 Task: Look for space in Chor, Pakistan from 17th June, 2023 to 21st June, 2023 for 2 adults in price range Rs.7000 to Rs.12000. Place can be private room with 1  bedroom having 2 beds and 1 bathroom. Property type can be house, flat, guest house. Amenities needed are: wifi. Booking option can be shelf check-in. Required host language is English.
Action: Mouse moved to (448, 78)
Screenshot: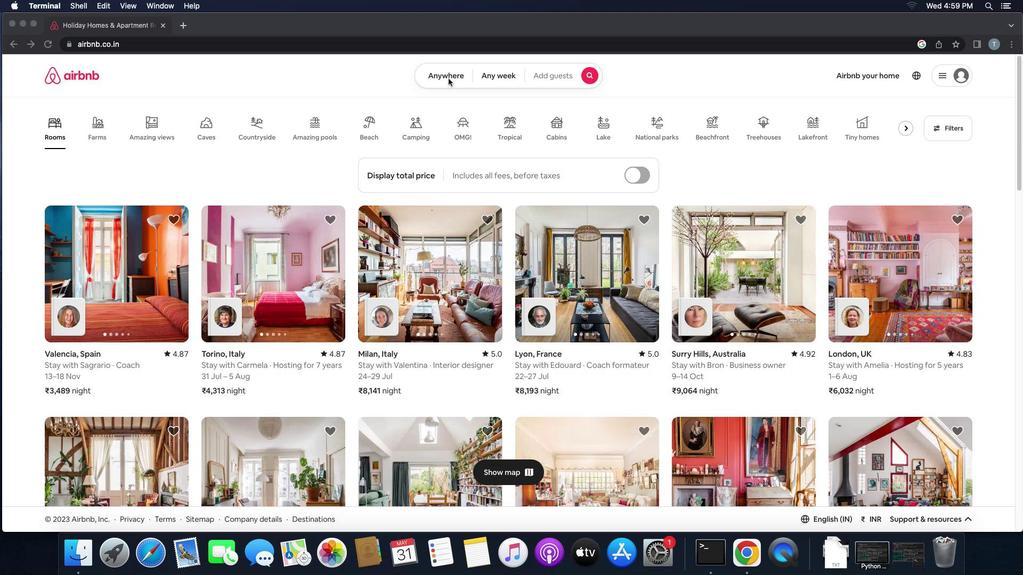 
Action: Mouse pressed left at (448, 78)
Screenshot: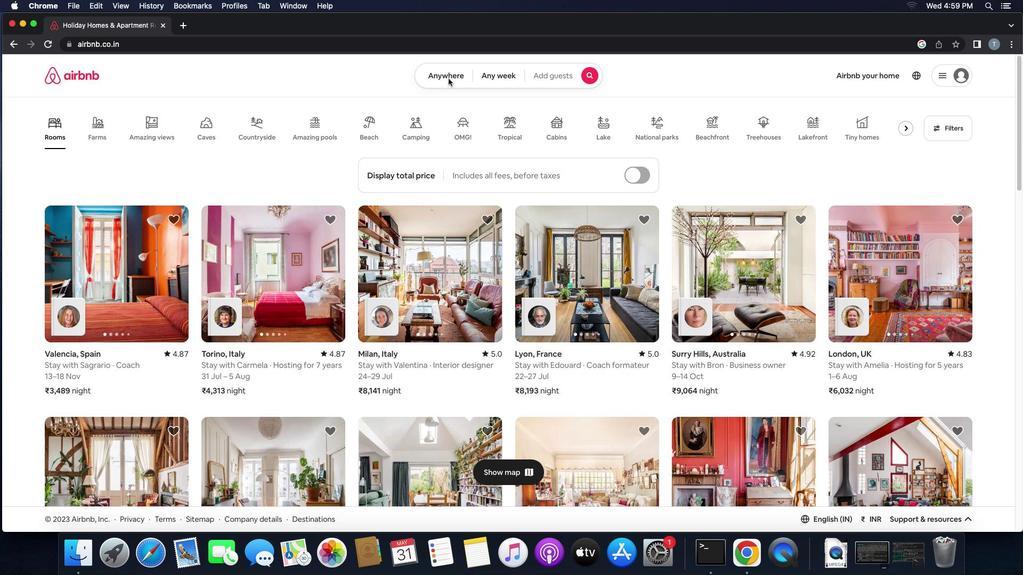 
Action: Mouse pressed left at (448, 78)
Screenshot: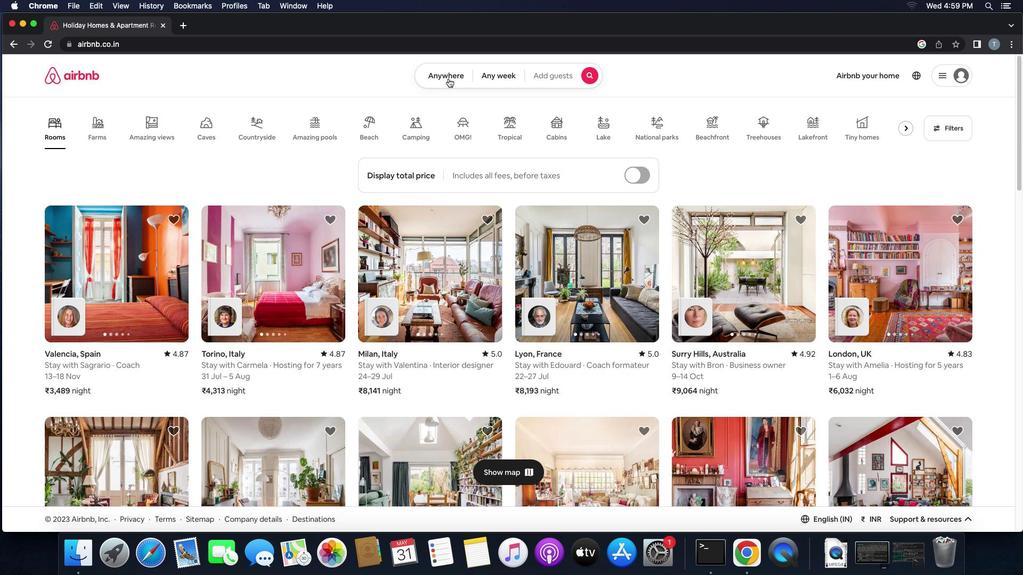 
Action: Mouse moved to (382, 111)
Screenshot: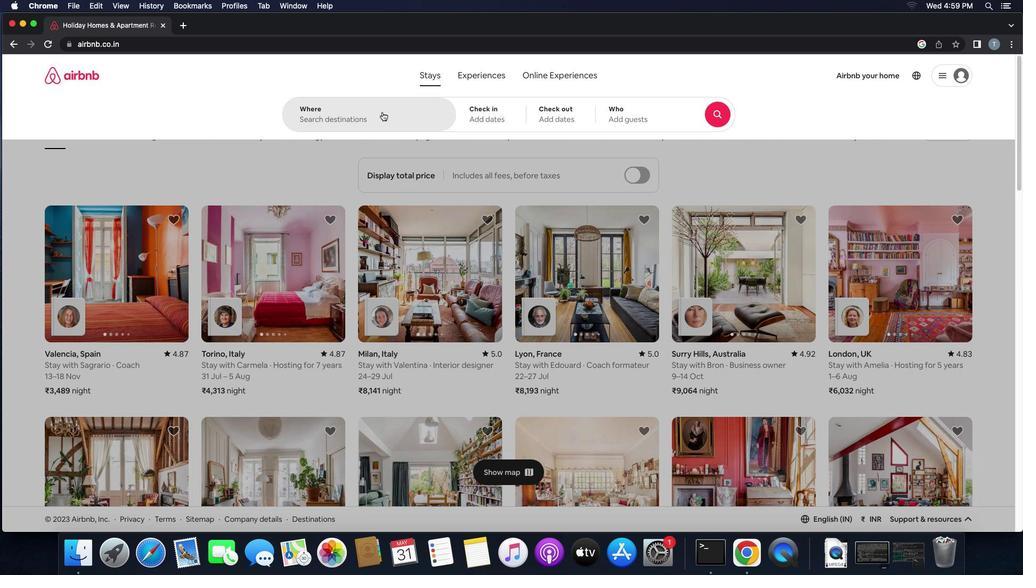 
Action: Mouse pressed left at (382, 111)
Screenshot: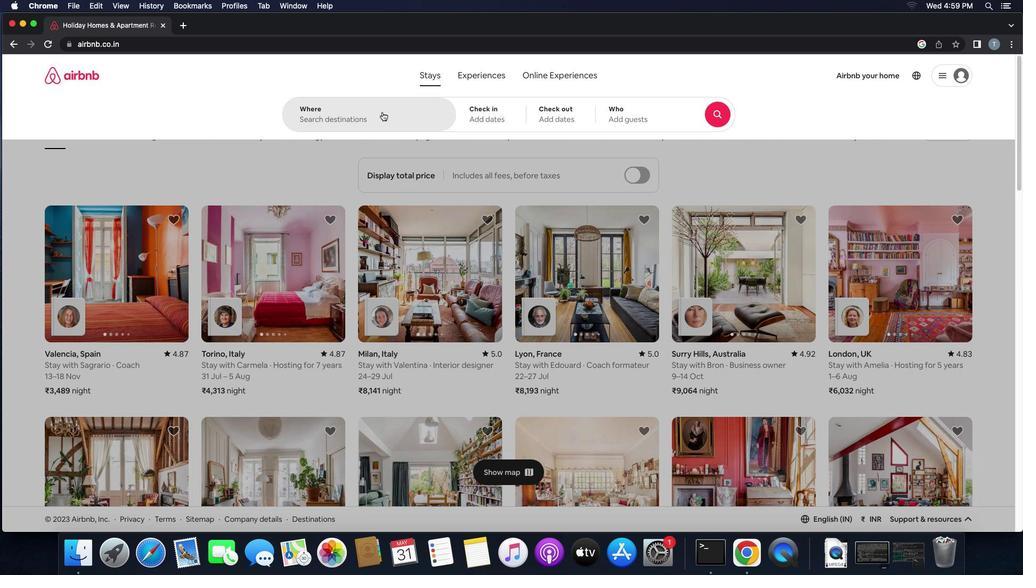 
Action: Mouse moved to (382, 111)
Screenshot: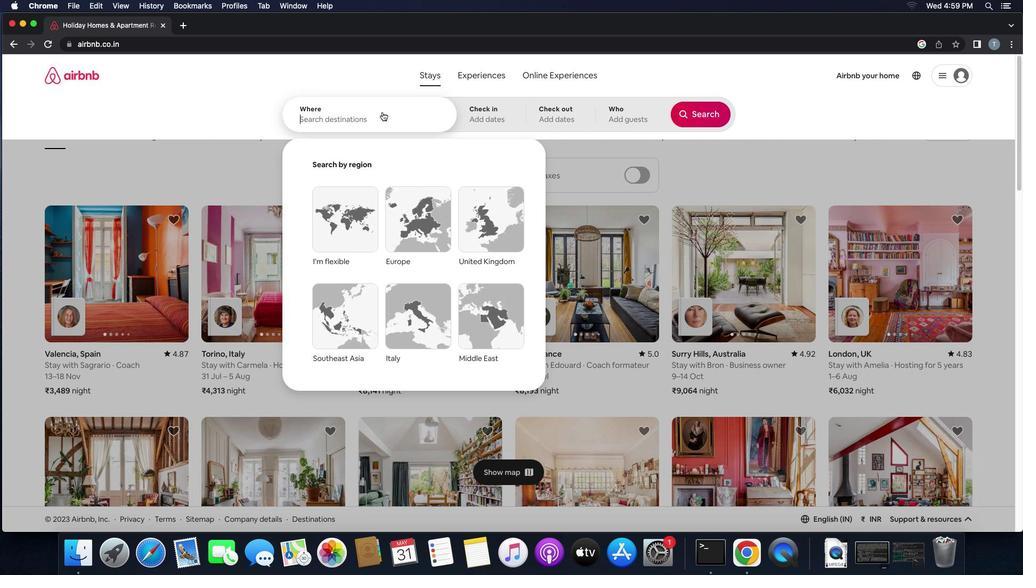 
Action: Key pressed 'c''h''o''r'',''p''a''k''i''s''t''a''n'
Screenshot: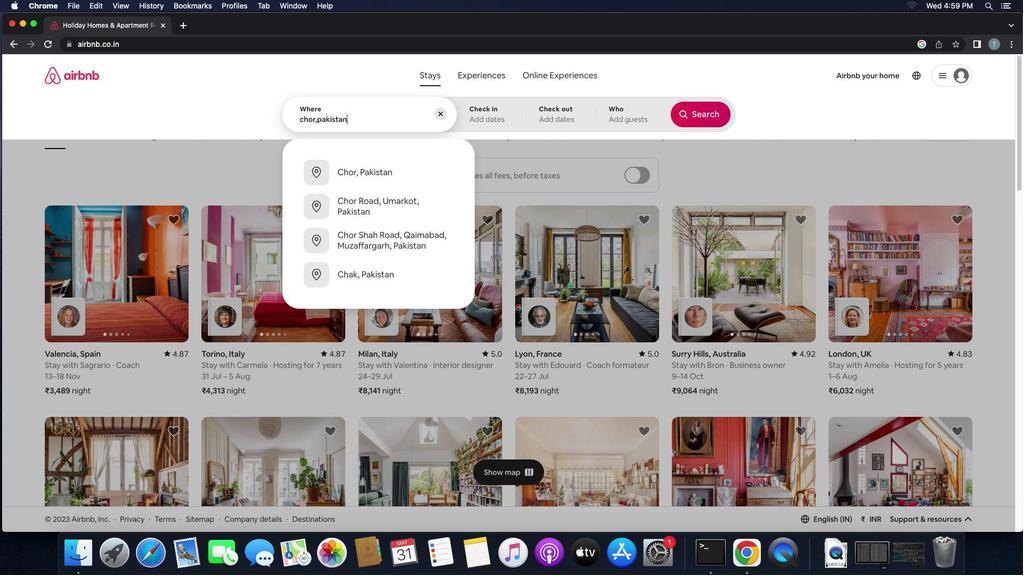 
Action: Mouse moved to (342, 173)
Screenshot: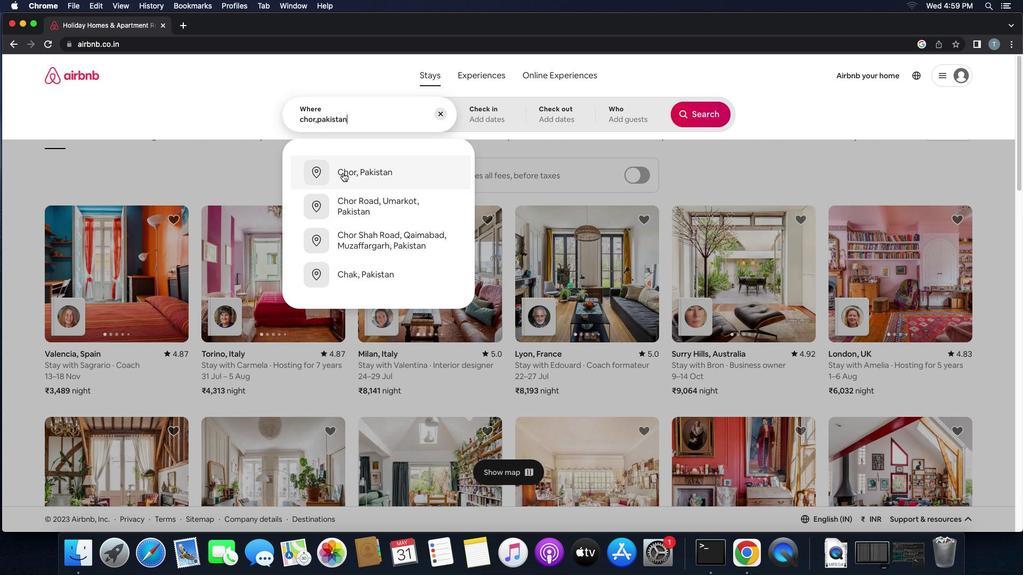 
Action: Mouse pressed left at (342, 173)
Screenshot: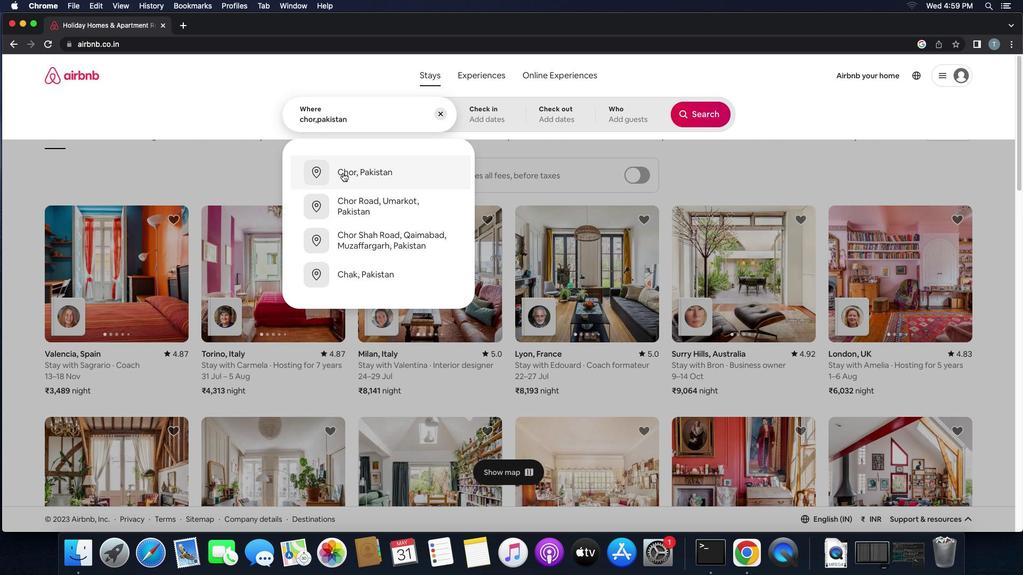 
Action: Mouse moved to (685, 302)
Screenshot: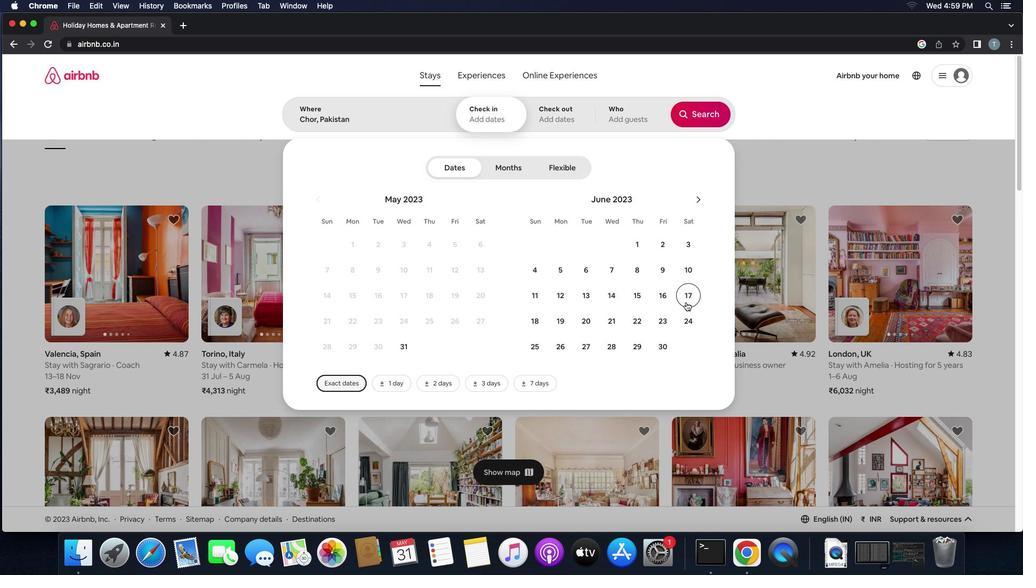 
Action: Mouse pressed left at (685, 302)
Screenshot: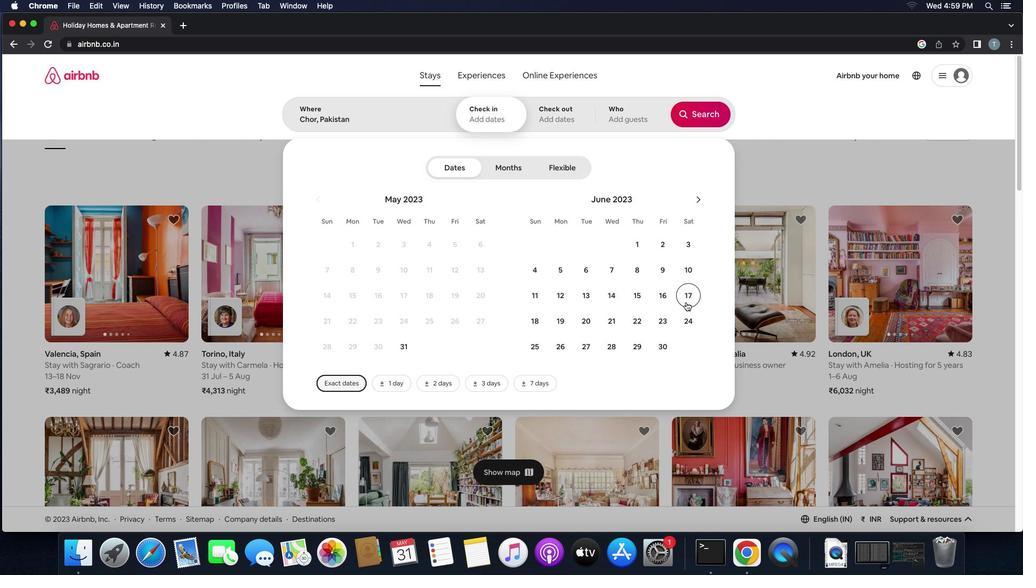 
Action: Mouse moved to (606, 322)
Screenshot: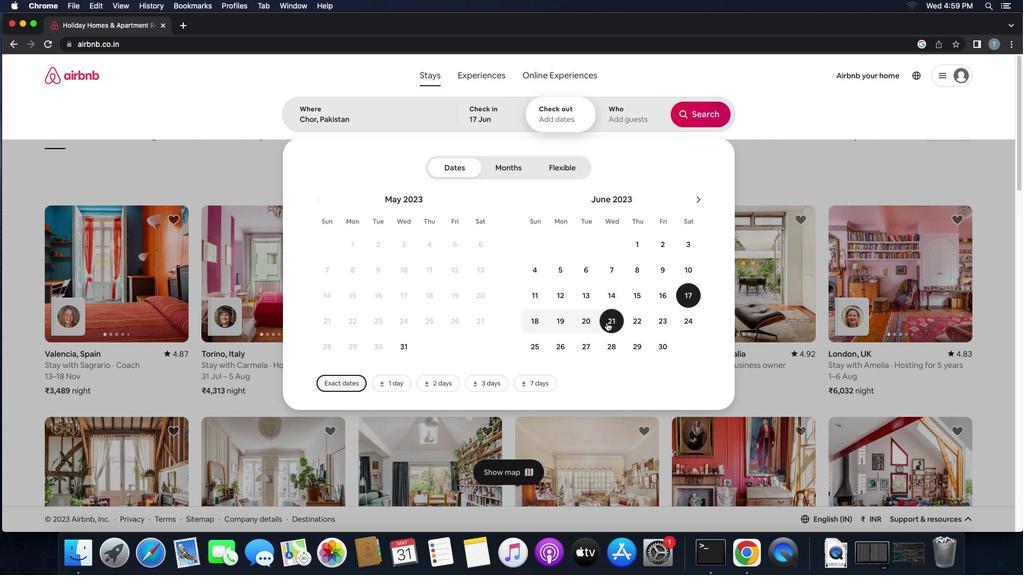 
Action: Mouse pressed left at (606, 322)
Screenshot: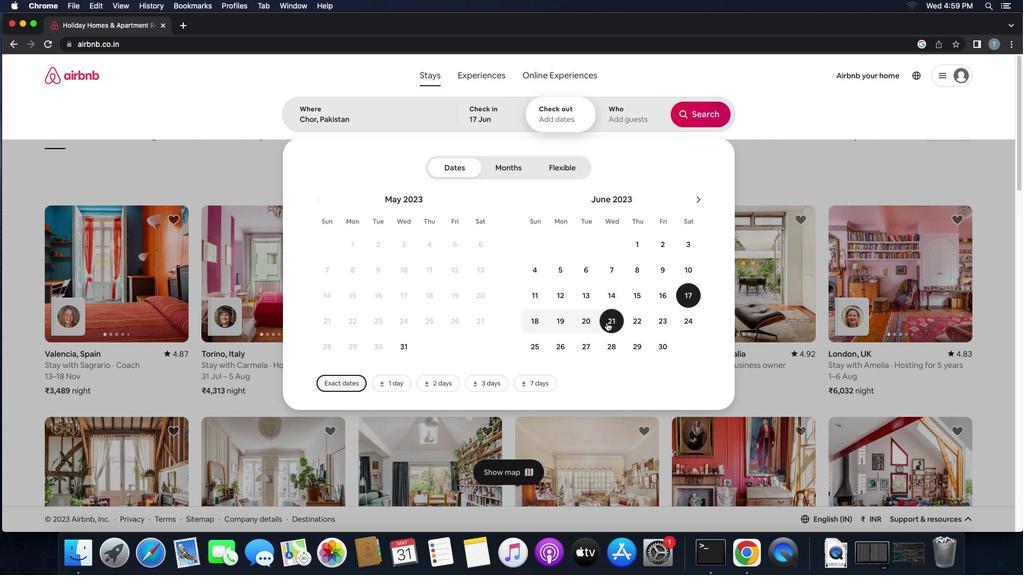 
Action: Mouse moved to (633, 112)
Screenshot: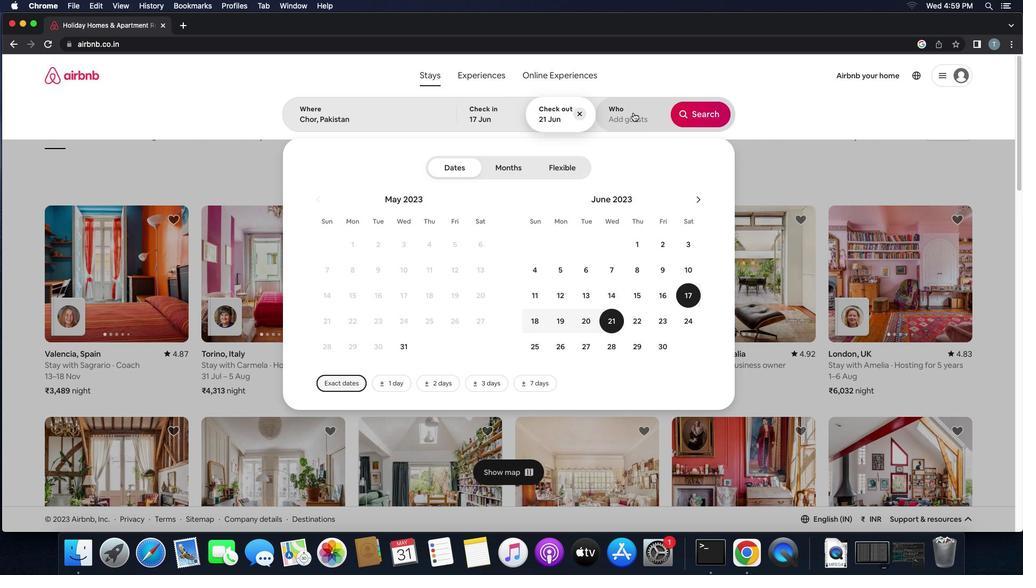 
Action: Mouse pressed left at (633, 112)
Screenshot: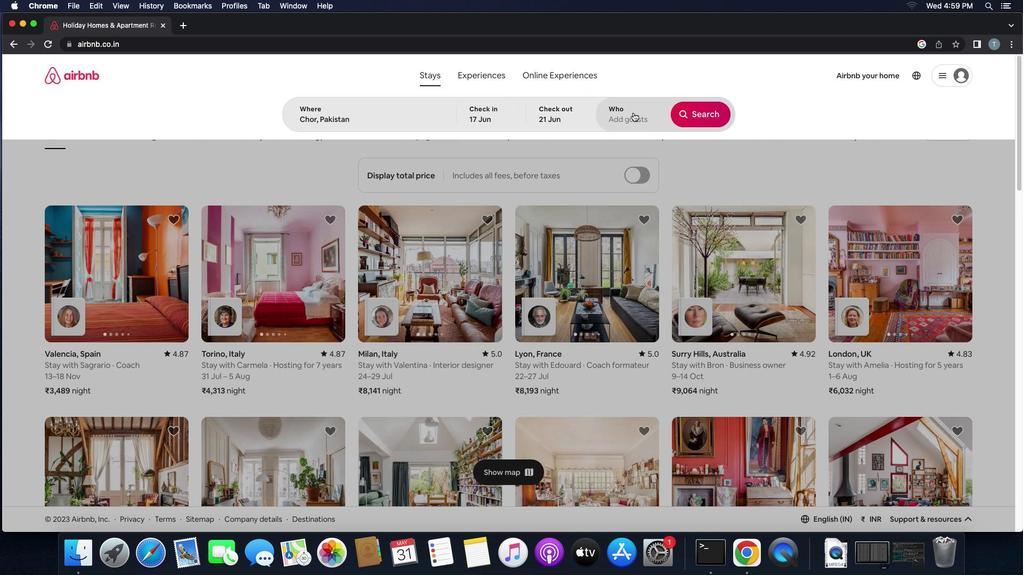 
Action: Mouse moved to (707, 169)
Screenshot: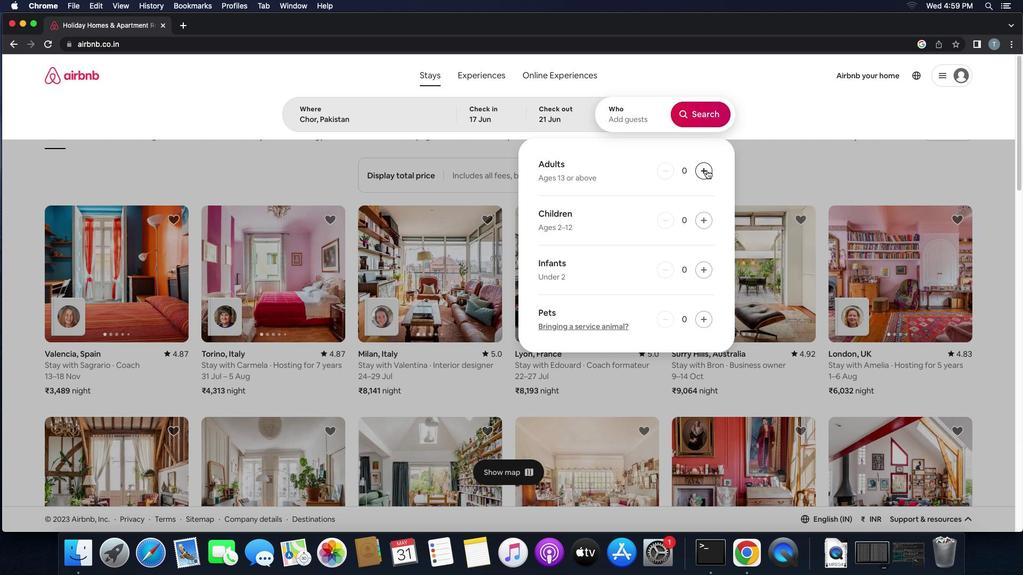 
Action: Mouse pressed left at (707, 169)
Screenshot: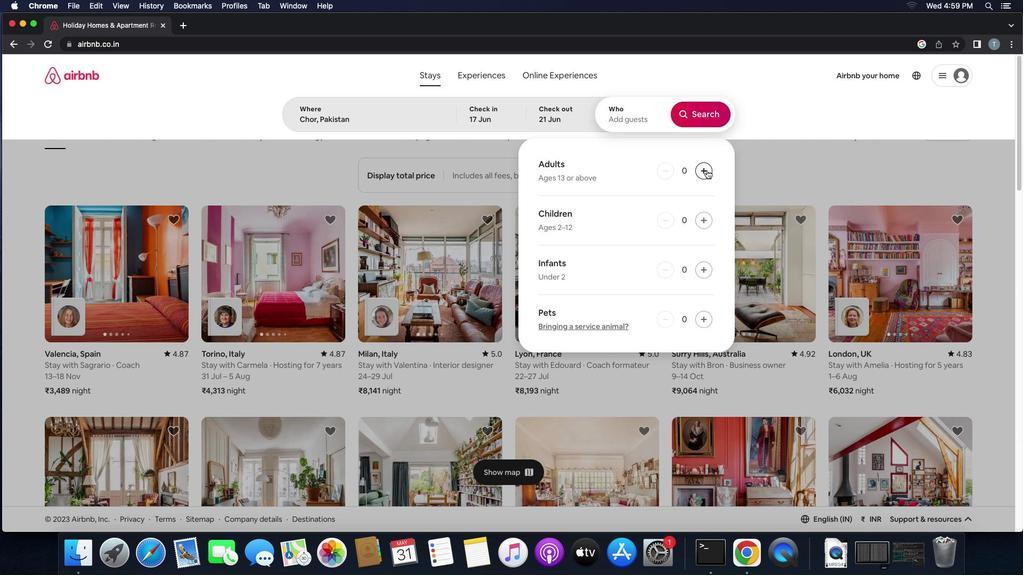 
Action: Mouse pressed left at (707, 169)
Screenshot: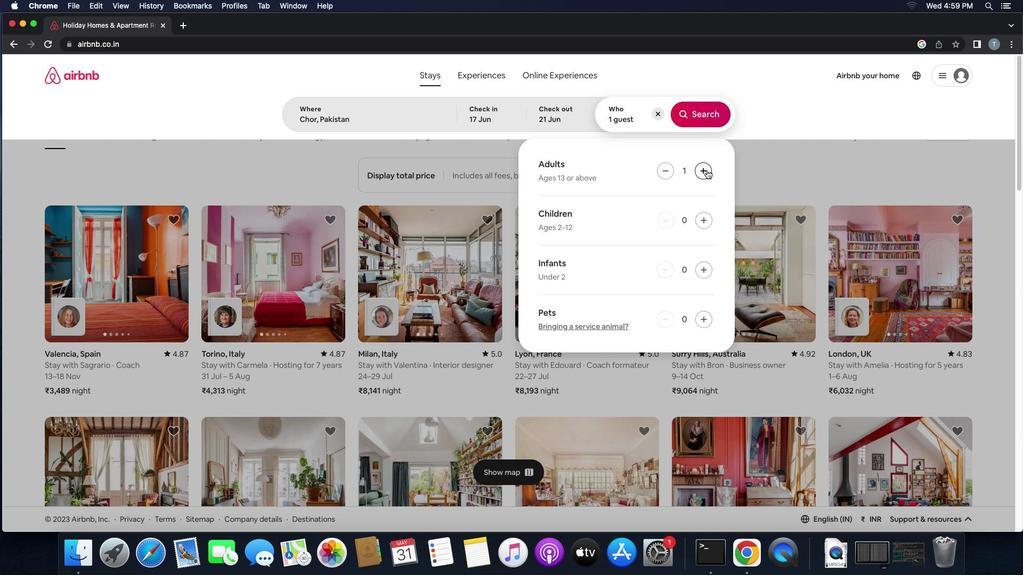
Action: Mouse moved to (689, 116)
Screenshot: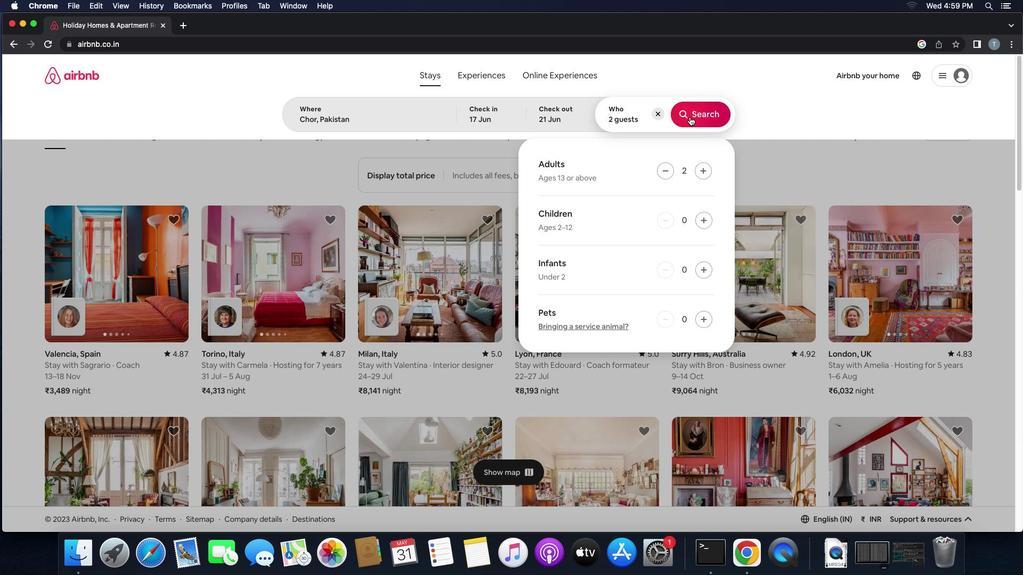 
Action: Mouse pressed left at (689, 116)
Screenshot: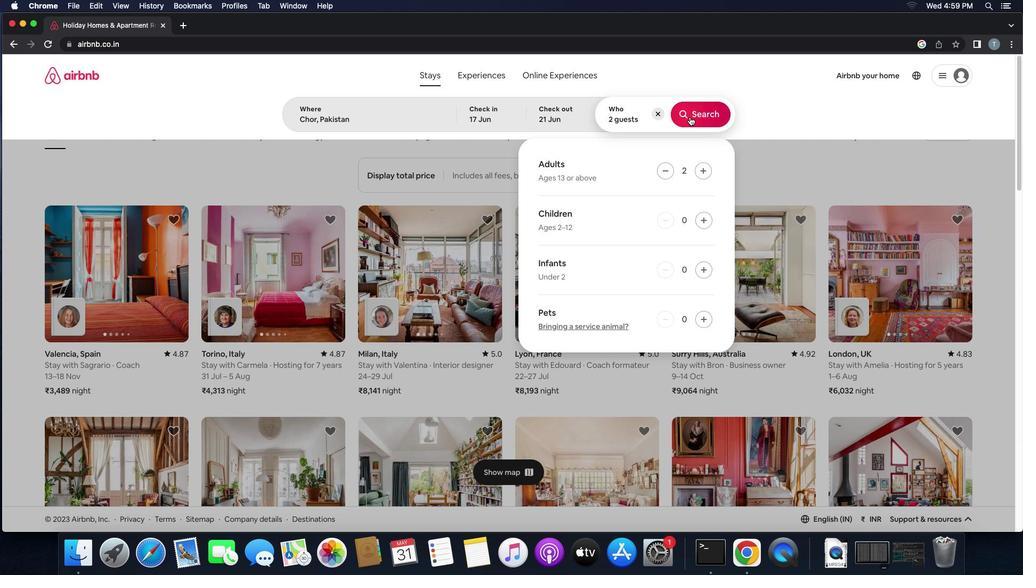 
Action: Mouse moved to (980, 122)
Screenshot: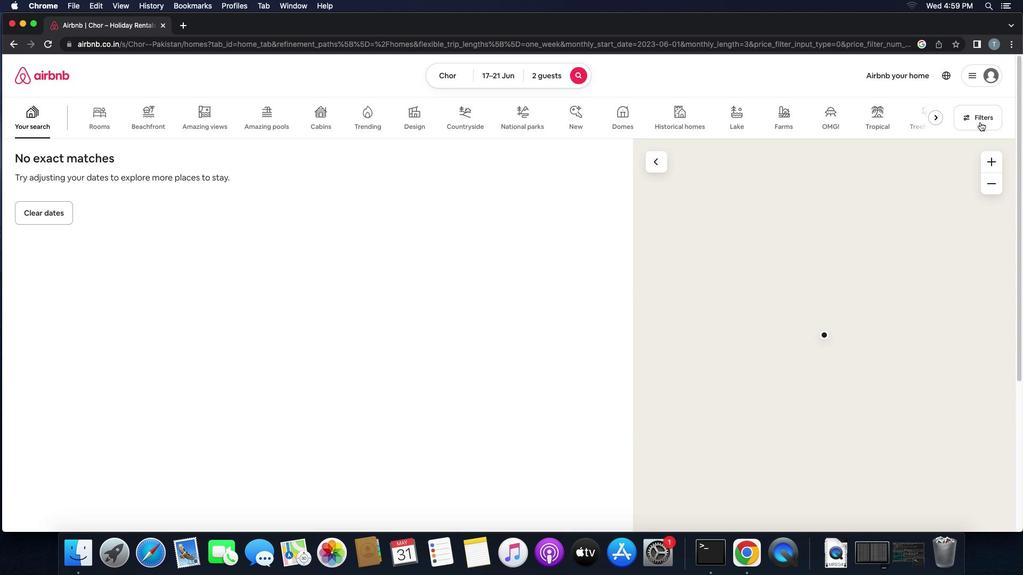 
Action: Mouse pressed left at (980, 122)
Screenshot: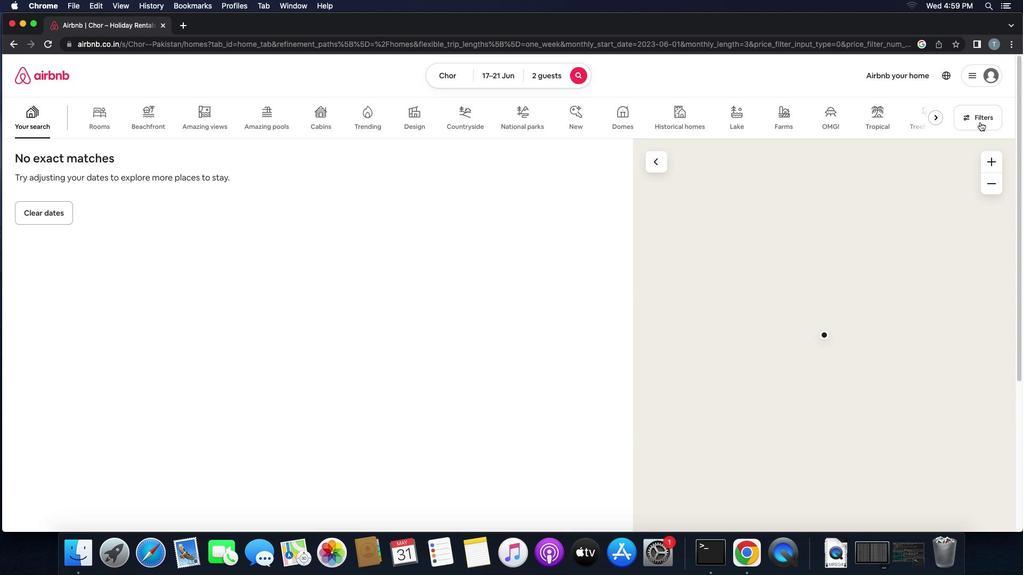 
Action: Mouse moved to (434, 174)
Screenshot: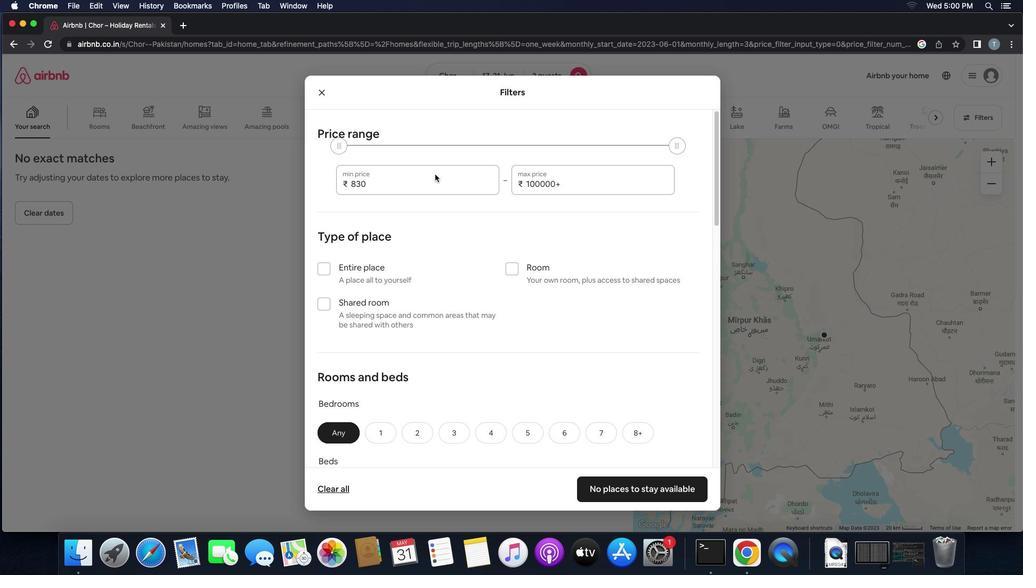 
Action: Mouse pressed left at (434, 174)
Screenshot: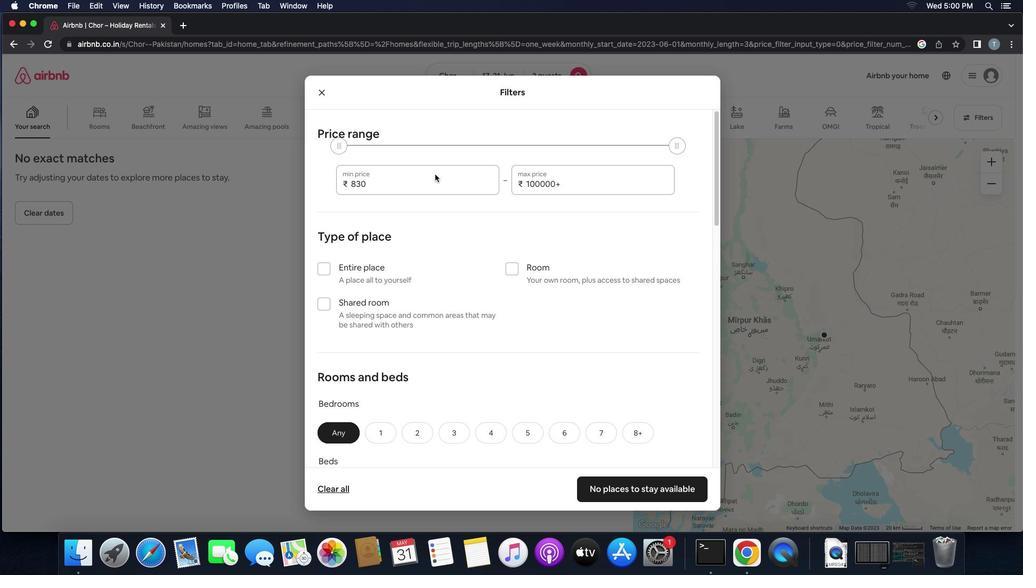 
Action: Mouse moved to (434, 178)
Screenshot: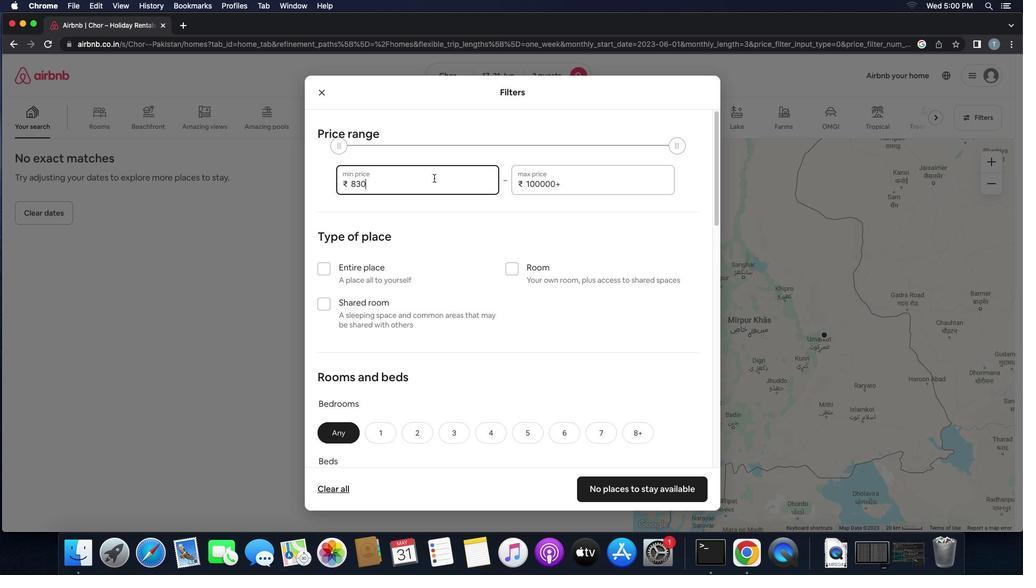 
Action: Key pressed Key.backspaceKey.backspaceKey.backspaceKey.backspace'7''0''0''0'
Screenshot: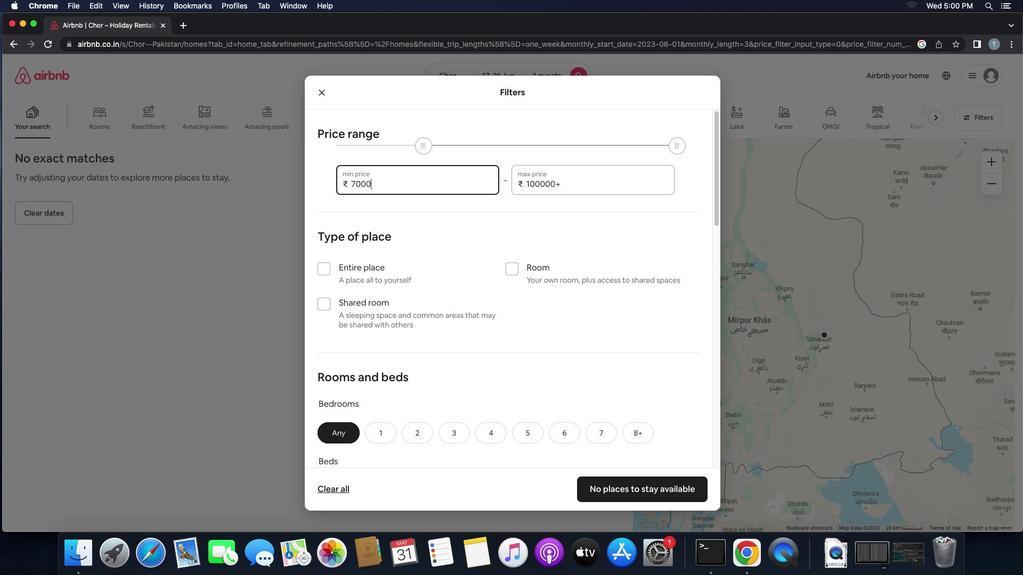 
Action: Mouse moved to (566, 181)
Screenshot: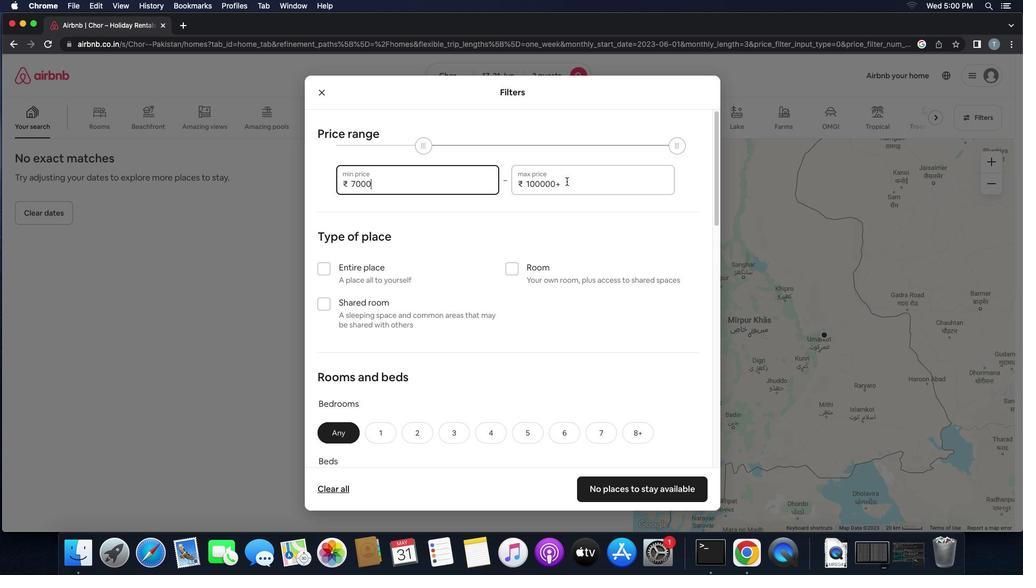 
Action: Mouse pressed left at (566, 181)
Screenshot: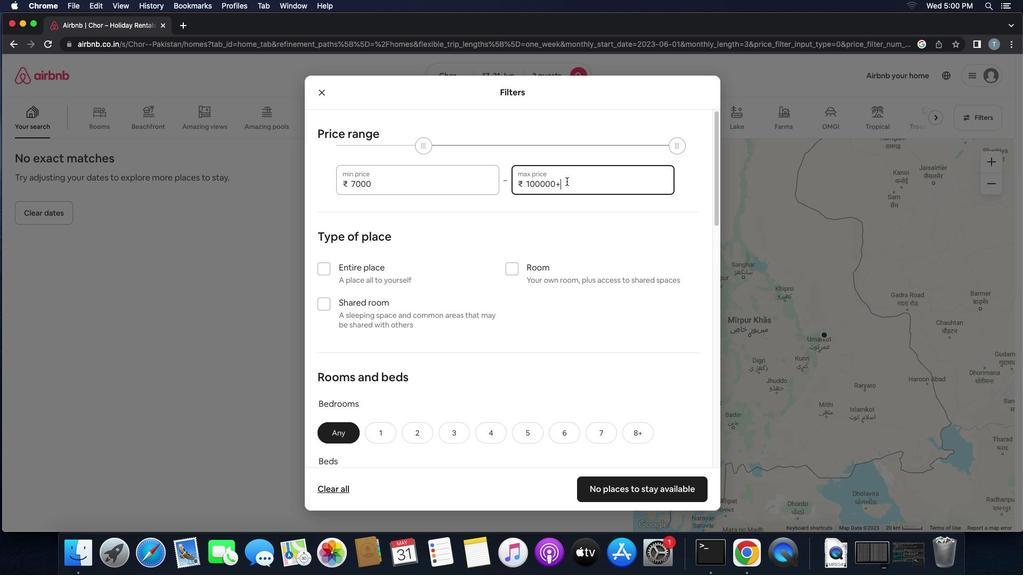 
Action: Key pressed Key.backspaceKey.backspaceKey.backspaceKey.backspace
Screenshot: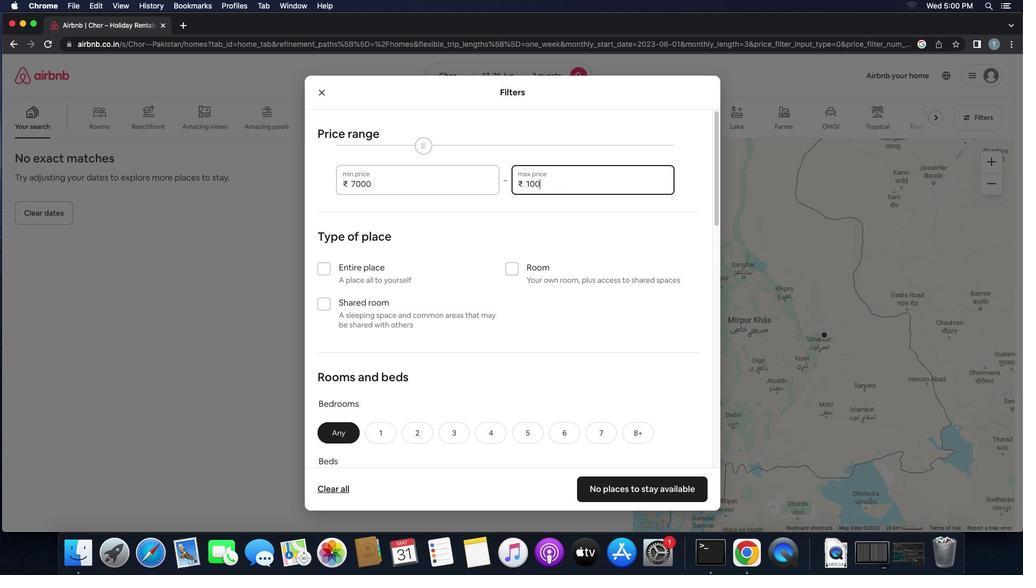 
Action: Mouse moved to (566, 181)
Screenshot: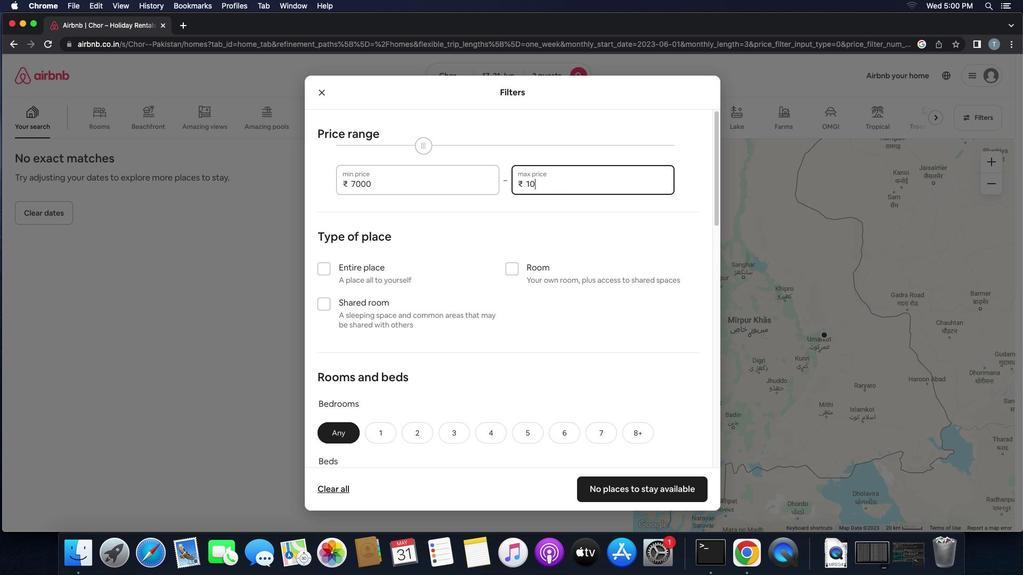
Action: Key pressed Key.backspaceKey.backspaceKey.backspace'1''2''0''0''0'
Screenshot: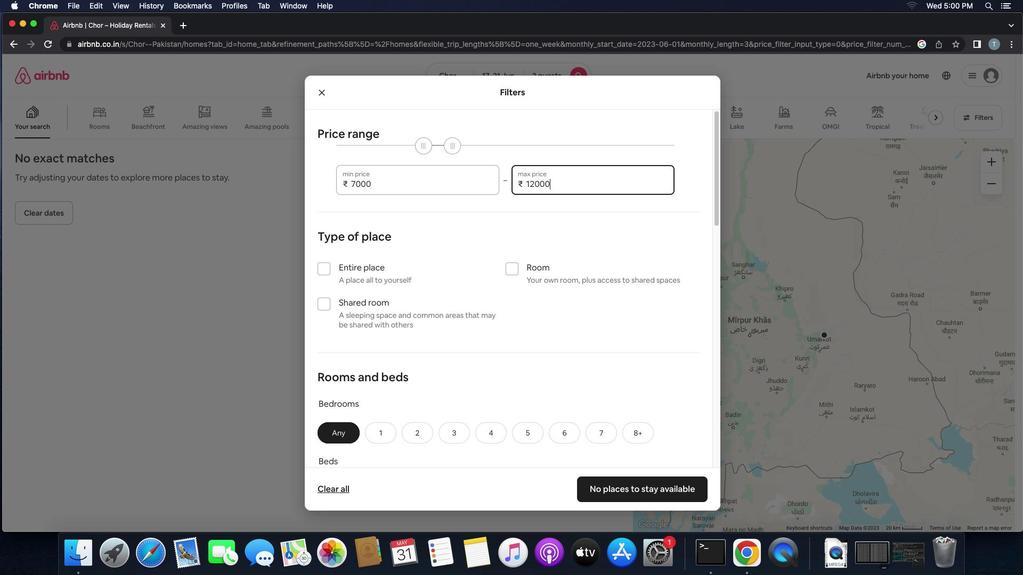
Action: Mouse moved to (487, 278)
Screenshot: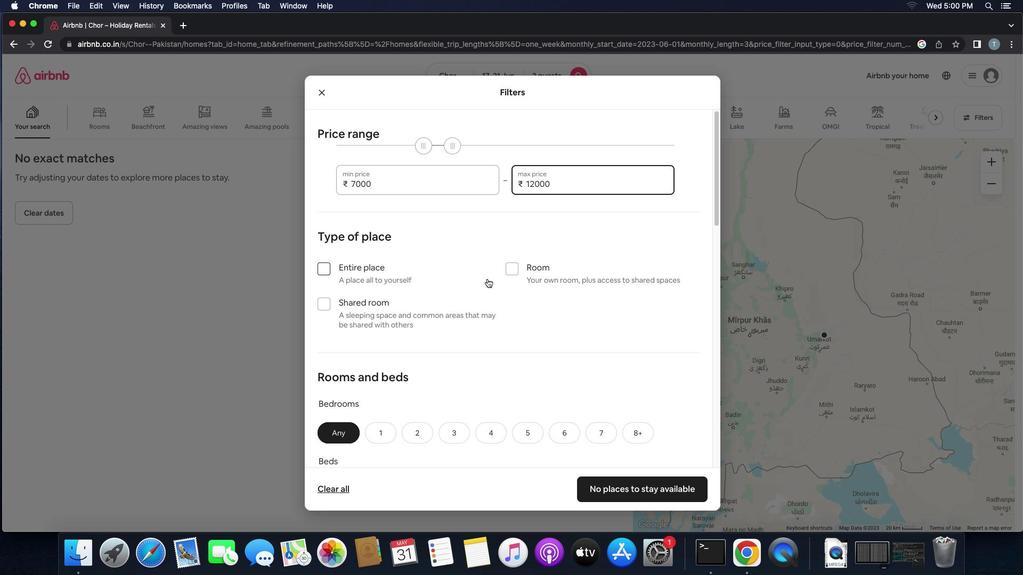 
Action: Mouse scrolled (487, 278) with delta (0, 0)
Screenshot: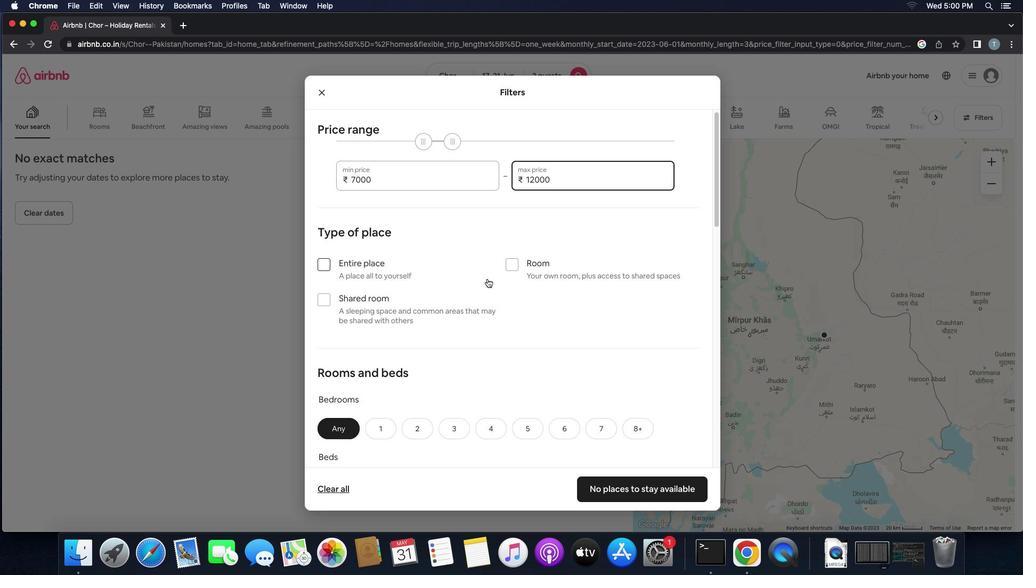 
Action: Mouse scrolled (487, 278) with delta (0, 0)
Screenshot: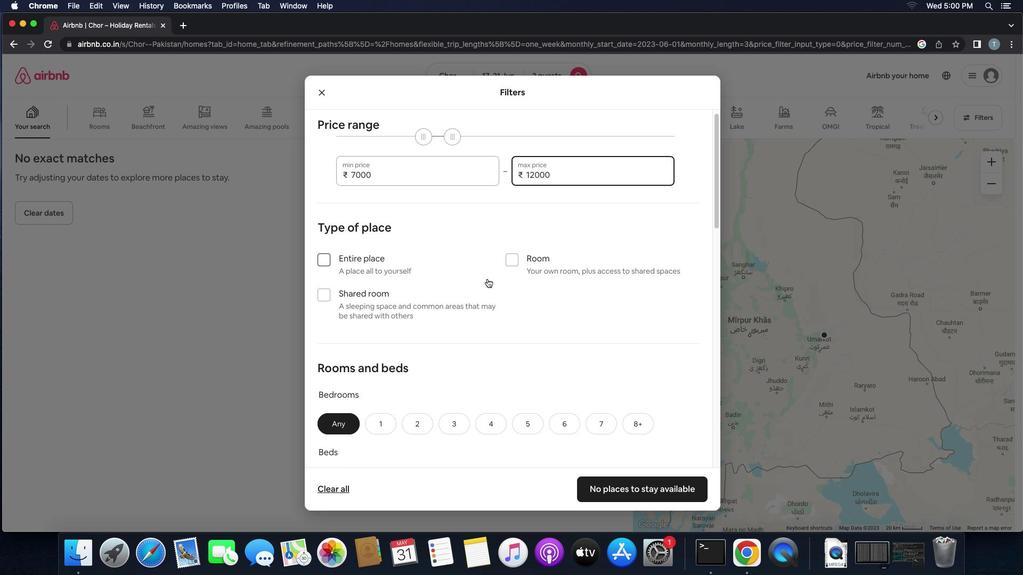 
Action: Mouse scrolled (487, 278) with delta (0, 0)
Screenshot: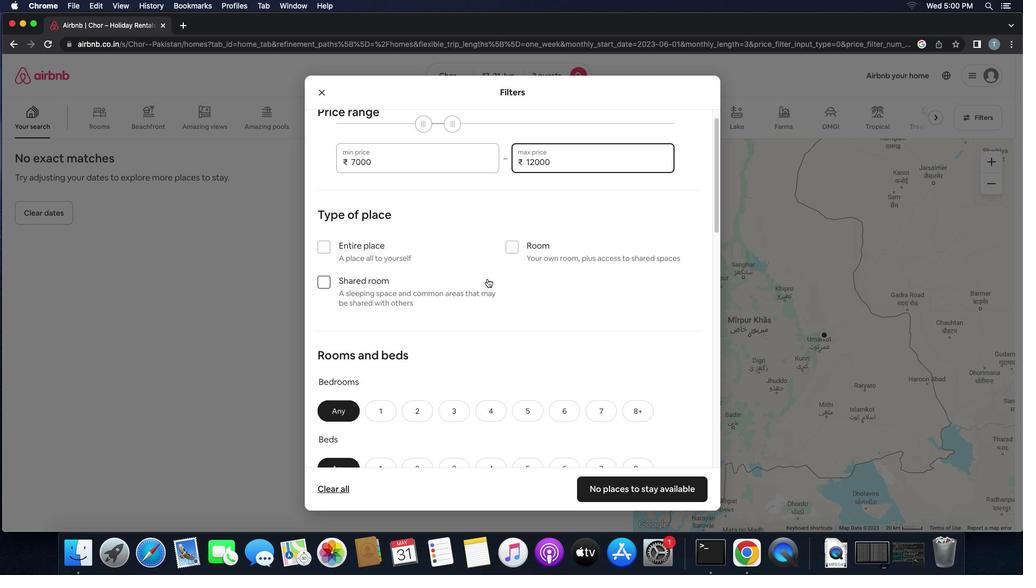 
Action: Mouse scrolled (487, 278) with delta (0, 0)
Screenshot: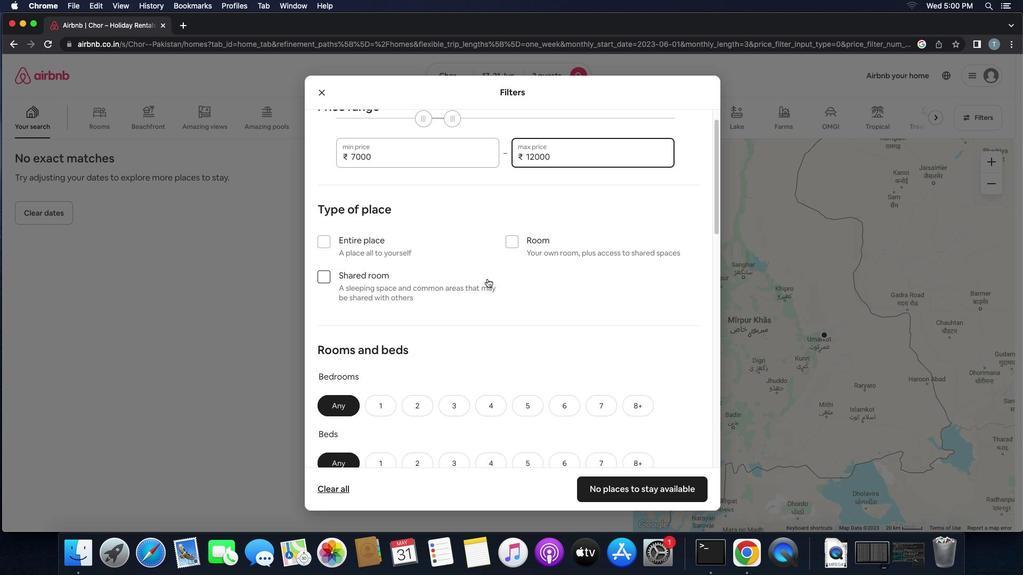 
Action: Mouse scrolled (487, 278) with delta (0, 0)
Screenshot: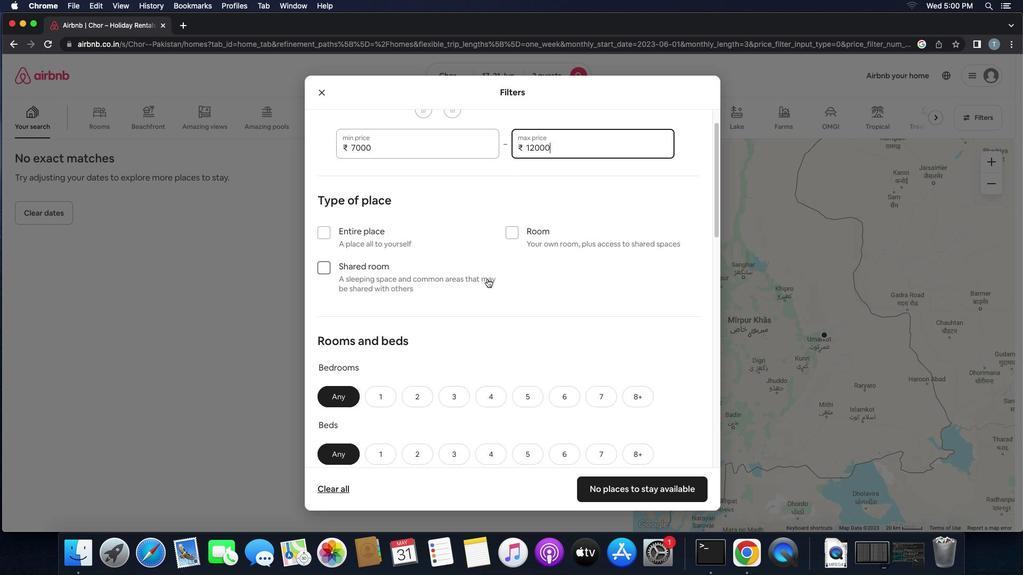 
Action: Mouse scrolled (487, 278) with delta (0, 0)
Screenshot: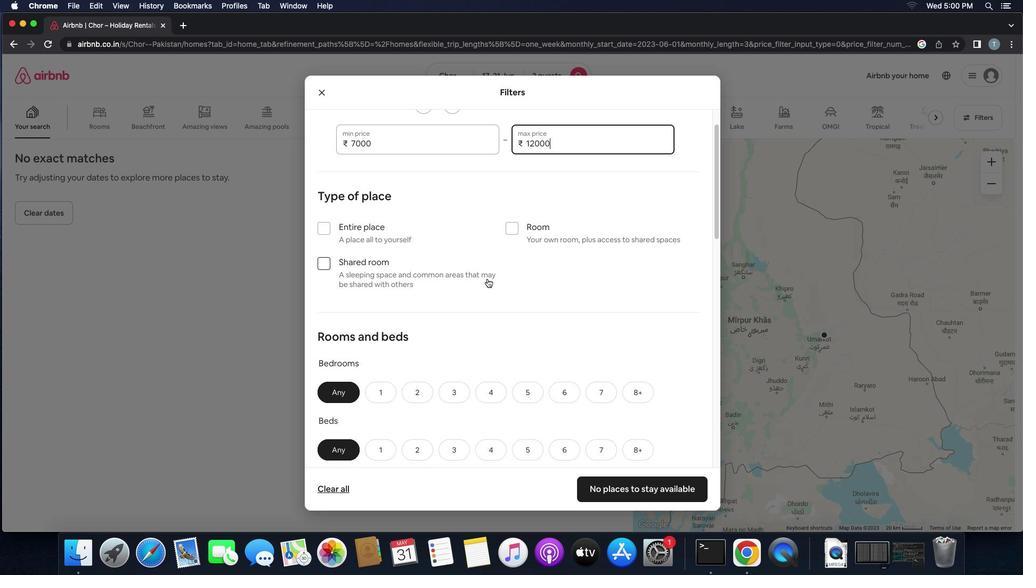 
Action: Mouse scrolled (487, 278) with delta (0, 0)
Screenshot: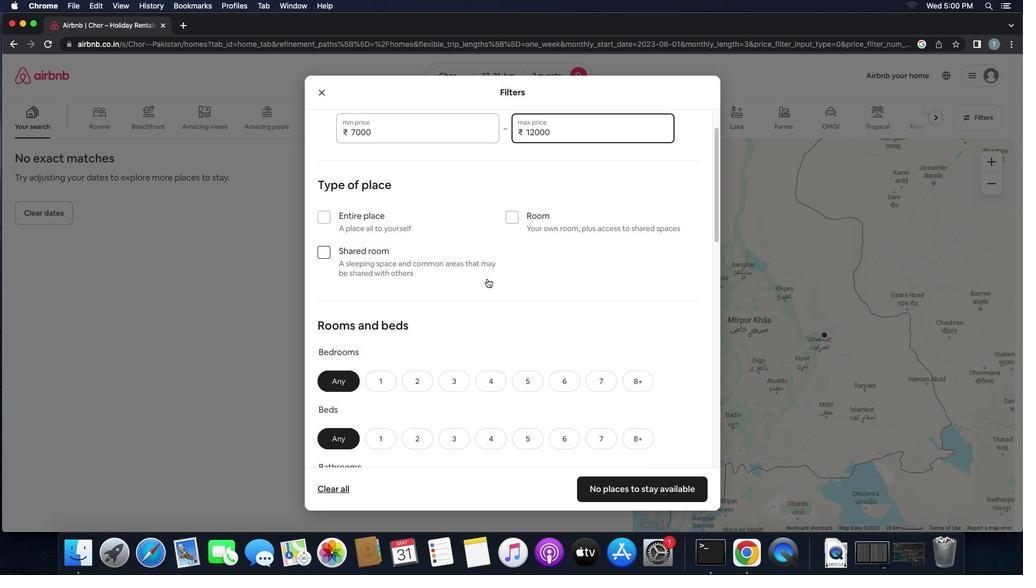 
Action: Mouse scrolled (487, 278) with delta (0, 0)
Screenshot: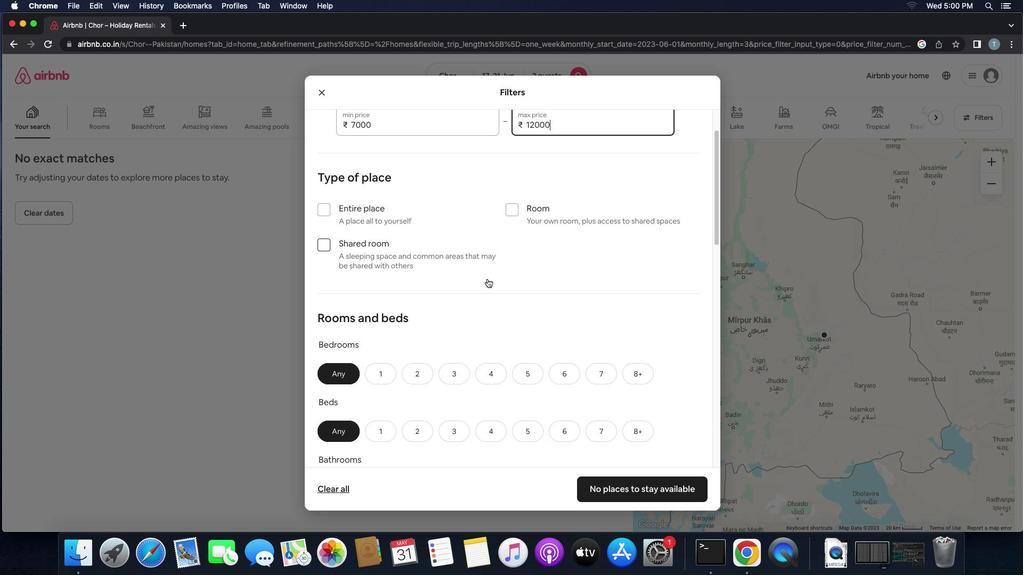 
Action: Mouse moved to (514, 206)
Screenshot: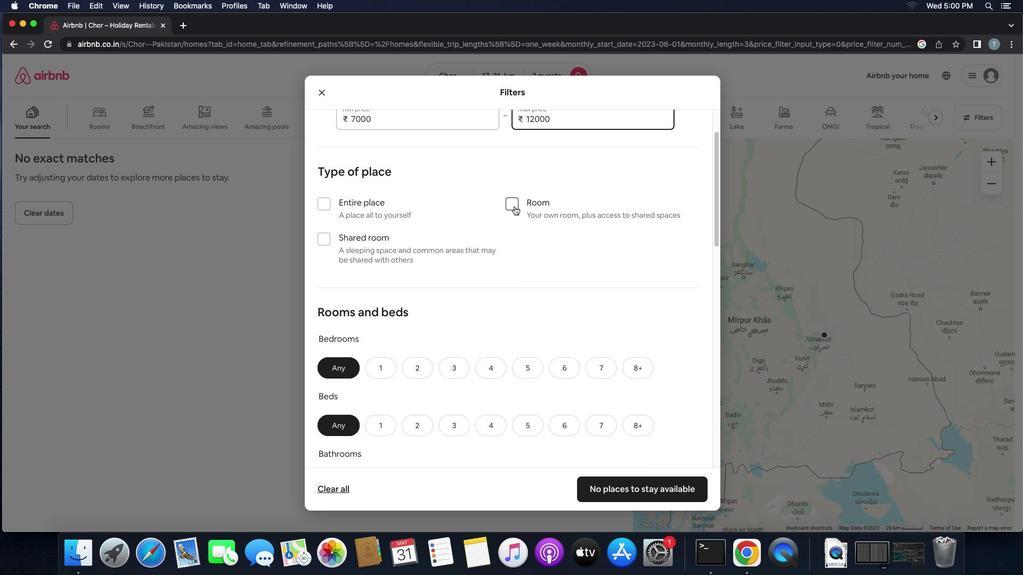 
Action: Mouse pressed left at (514, 206)
Screenshot: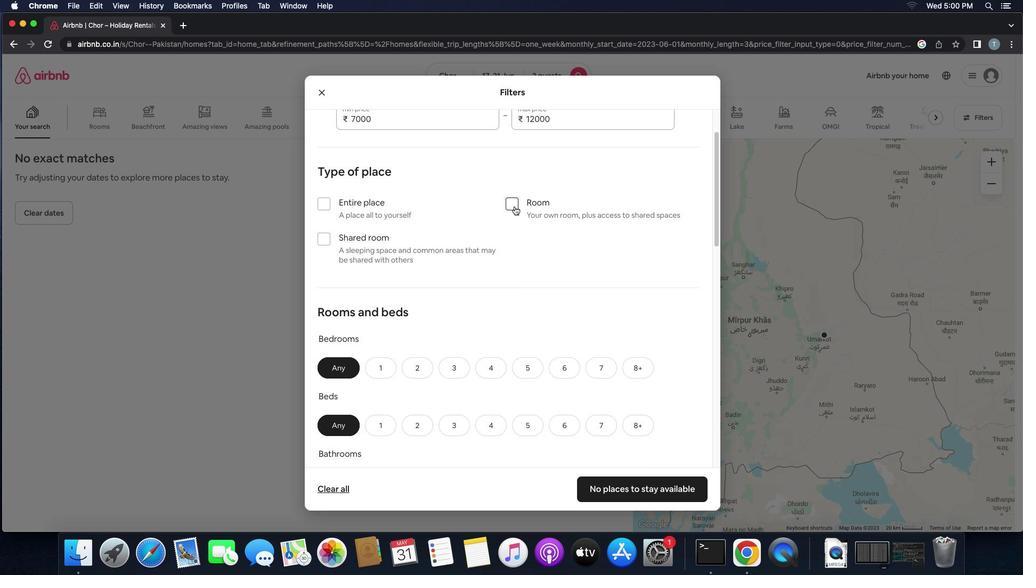 
Action: Mouse moved to (528, 273)
Screenshot: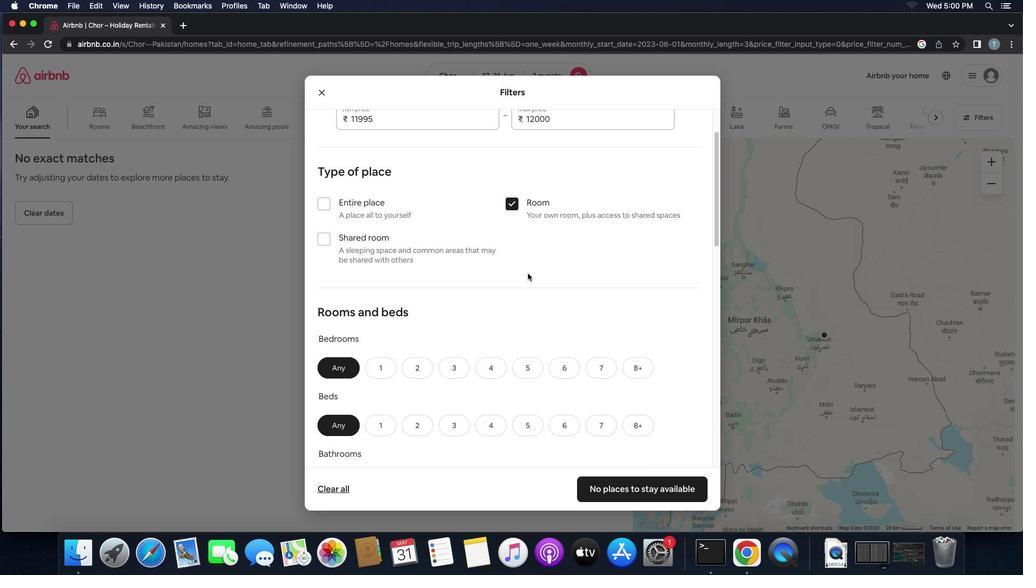
Action: Mouse scrolled (528, 273) with delta (0, 0)
Screenshot: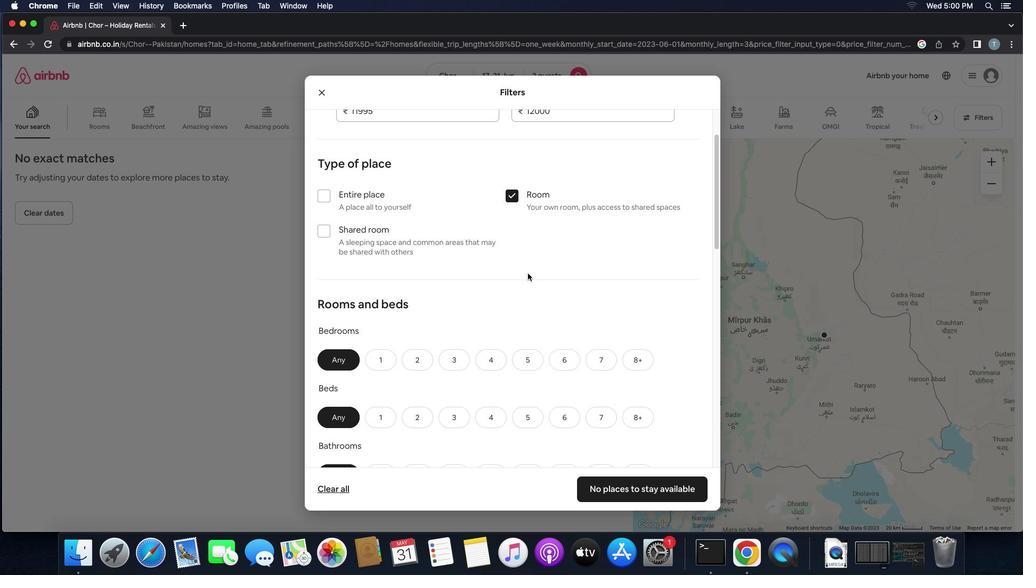 
Action: Mouse scrolled (528, 273) with delta (0, 0)
Screenshot: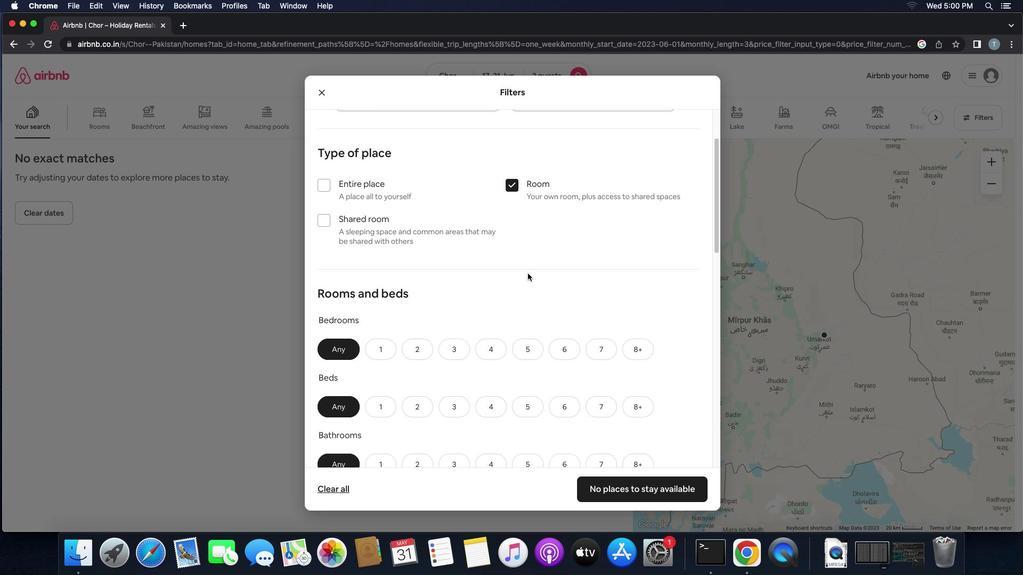 
Action: Mouse scrolled (528, 273) with delta (0, -1)
Screenshot: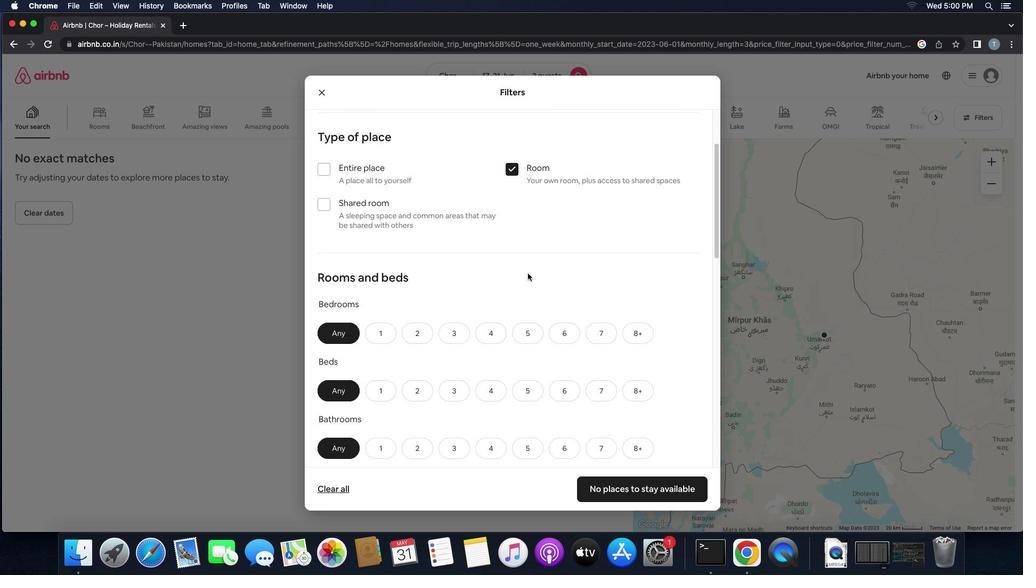 
Action: Mouse moved to (527, 273)
Screenshot: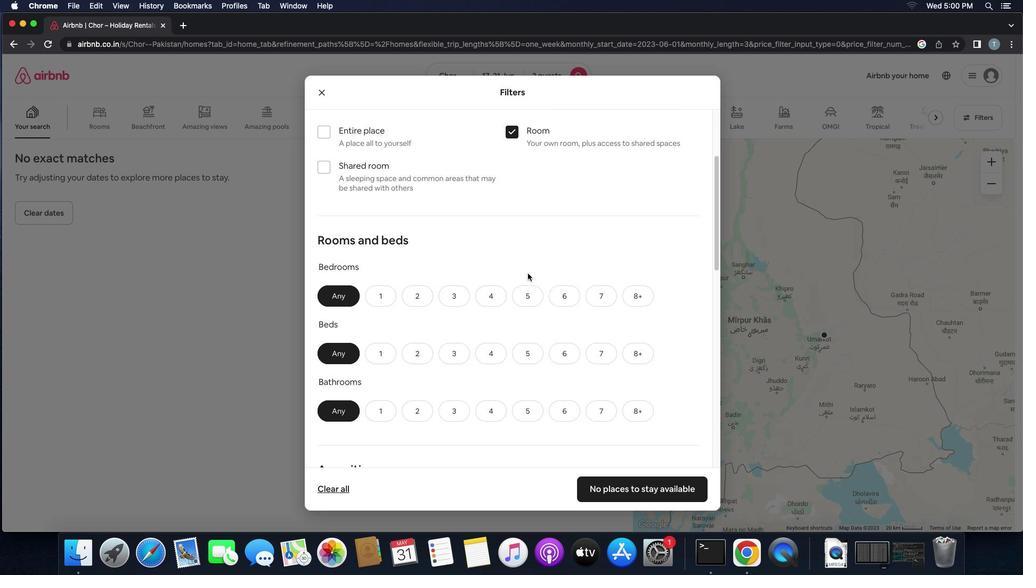 
Action: Mouse scrolled (527, 273) with delta (0, 0)
Screenshot: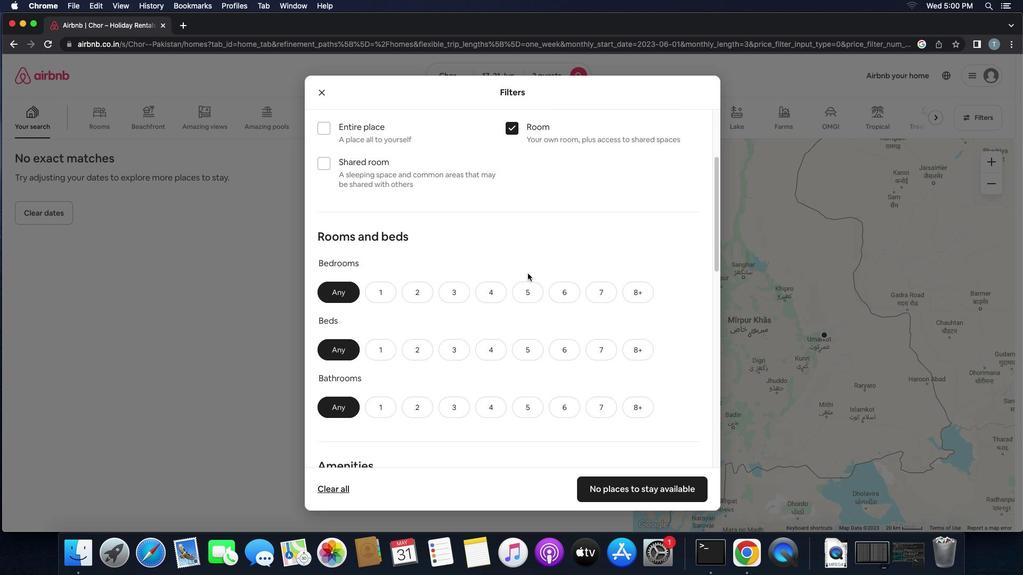 
Action: Mouse scrolled (527, 273) with delta (0, 0)
Screenshot: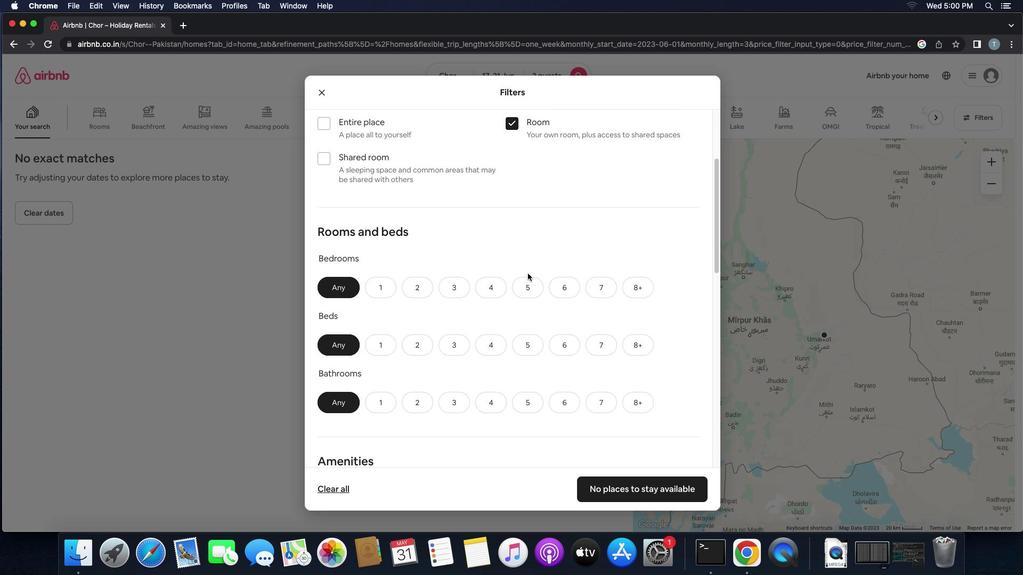 
Action: Mouse scrolled (527, 273) with delta (0, 0)
Screenshot: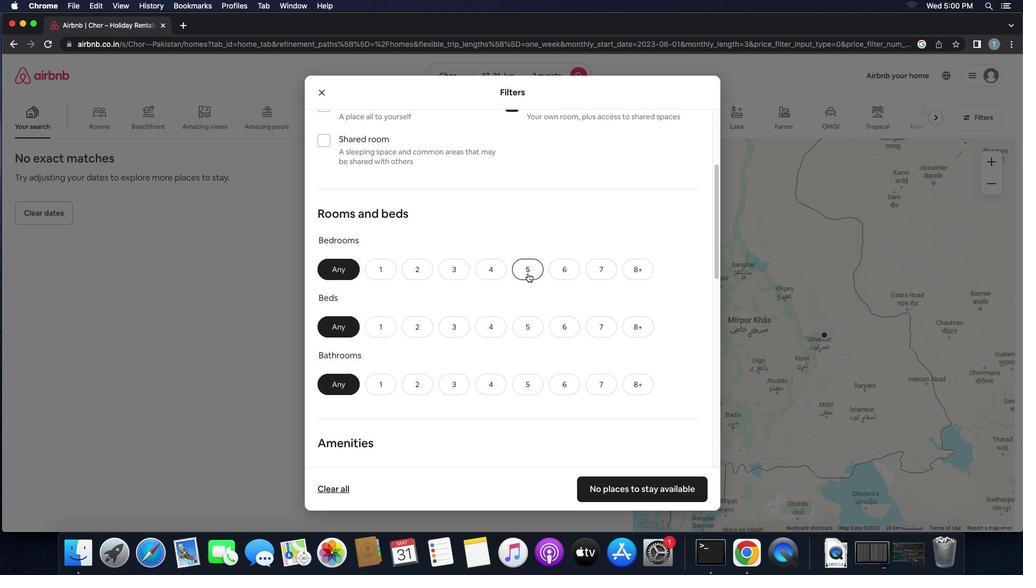 
Action: Mouse scrolled (527, 273) with delta (0, 0)
Screenshot: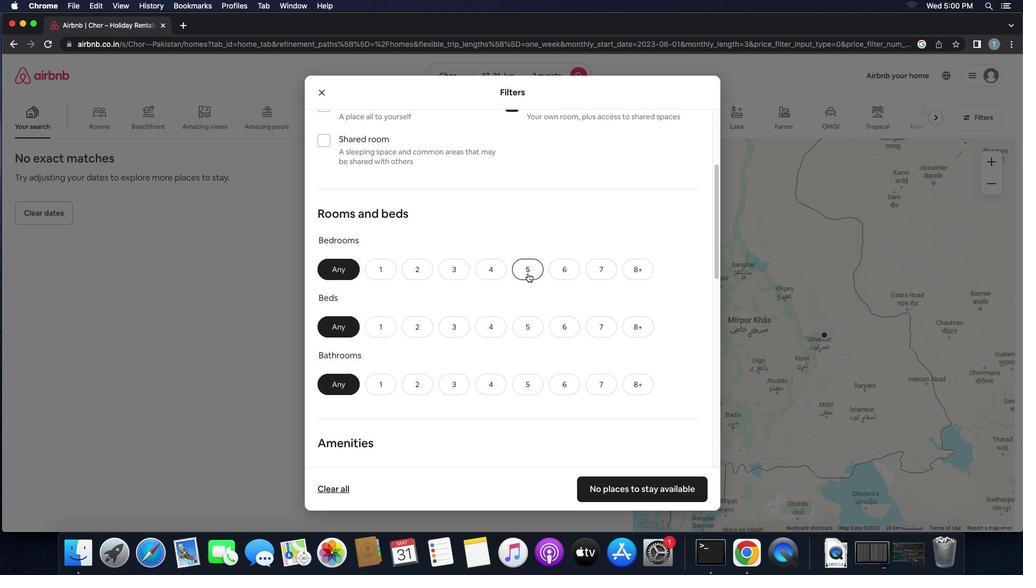 
Action: Mouse scrolled (527, 273) with delta (0, -1)
Screenshot: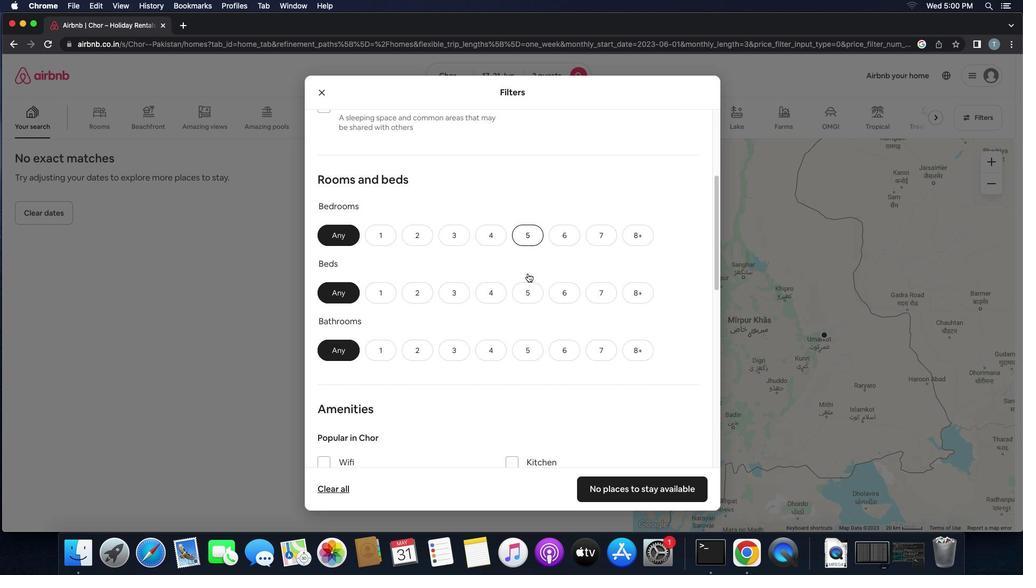 
Action: Mouse moved to (386, 218)
Screenshot: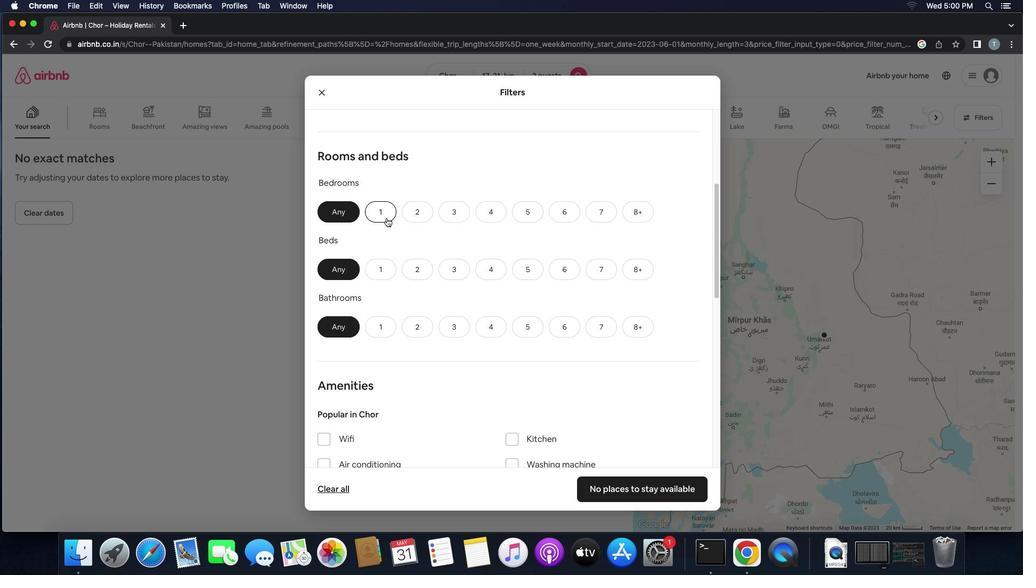 
Action: Mouse pressed left at (386, 218)
Screenshot: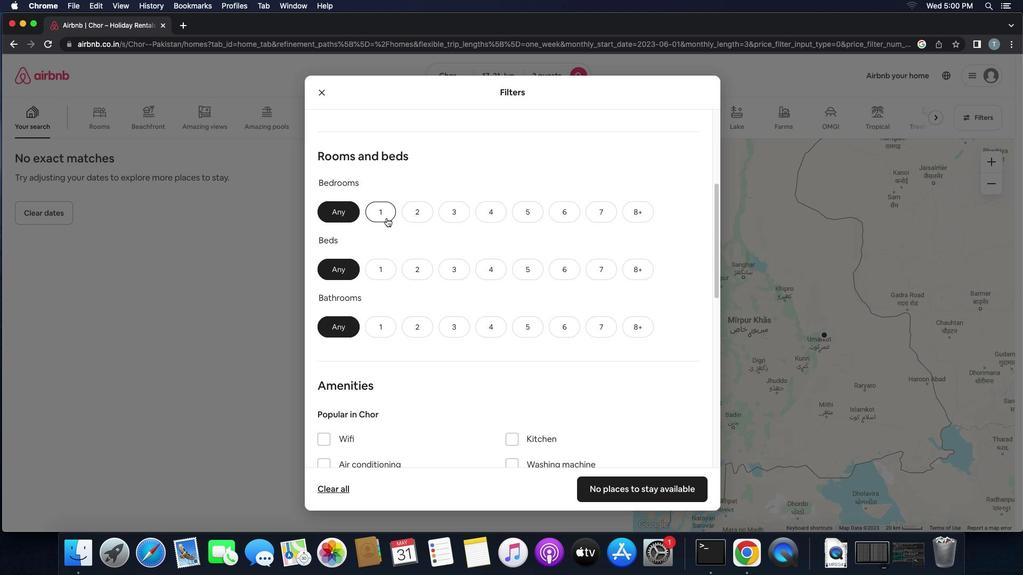 
Action: Mouse moved to (416, 268)
Screenshot: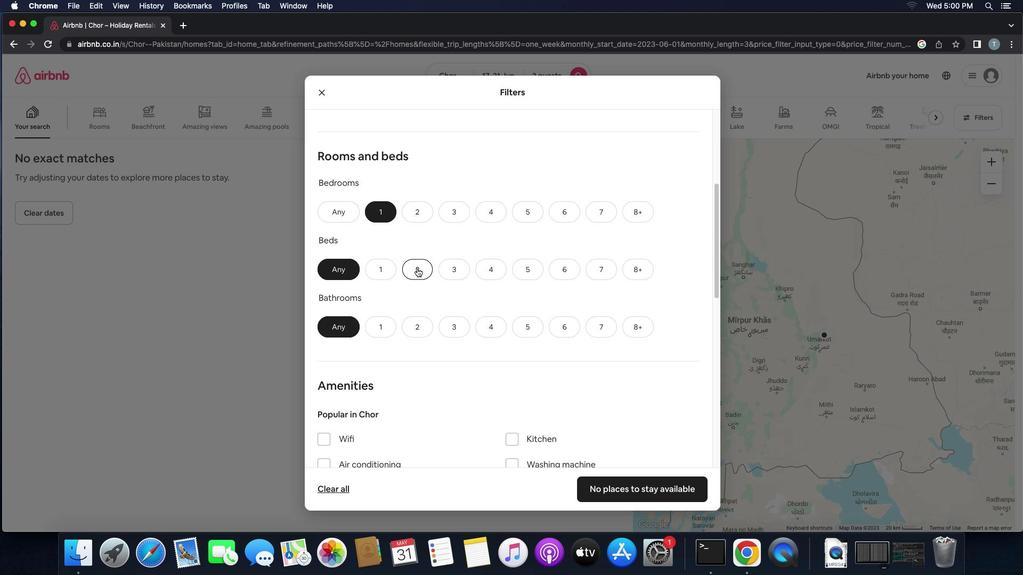 
Action: Mouse pressed left at (416, 268)
Screenshot: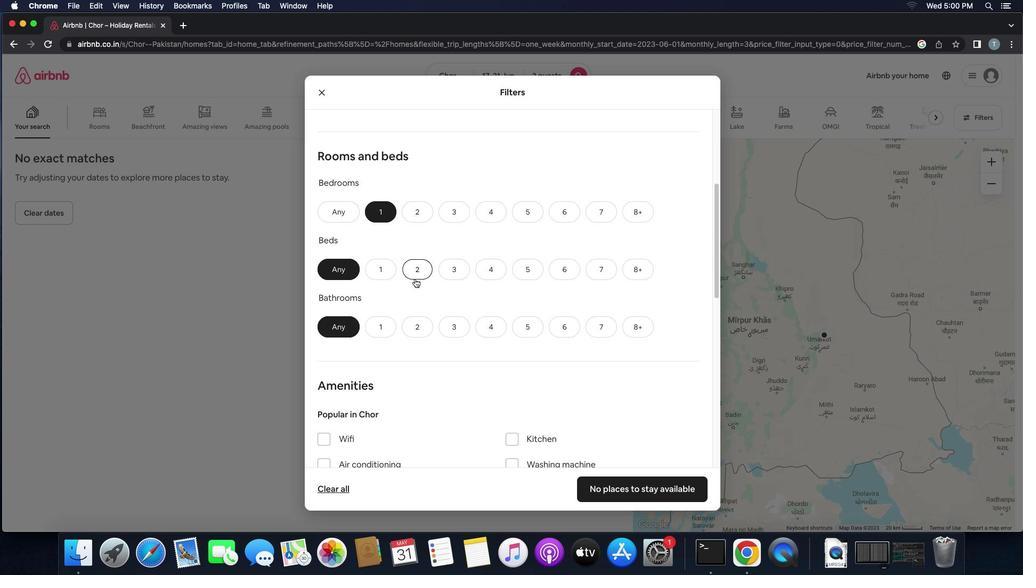 
Action: Mouse moved to (386, 323)
Screenshot: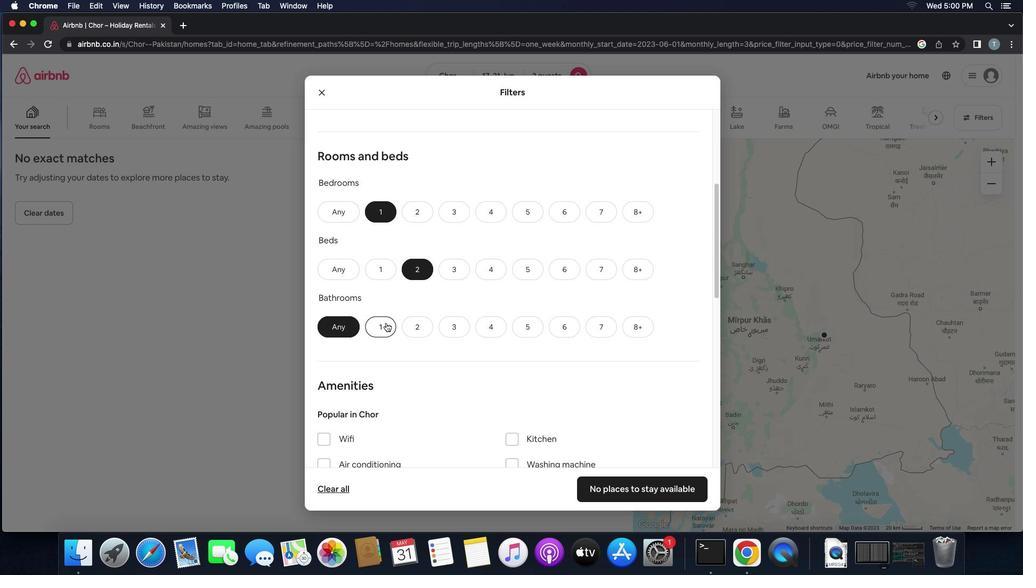 
Action: Mouse pressed left at (386, 323)
Screenshot: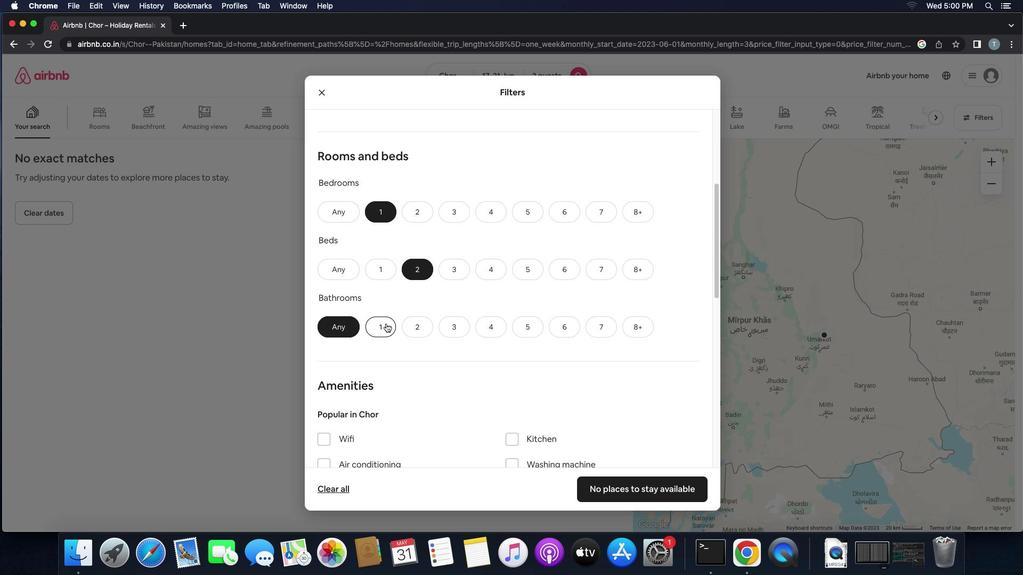 
Action: Mouse moved to (473, 334)
Screenshot: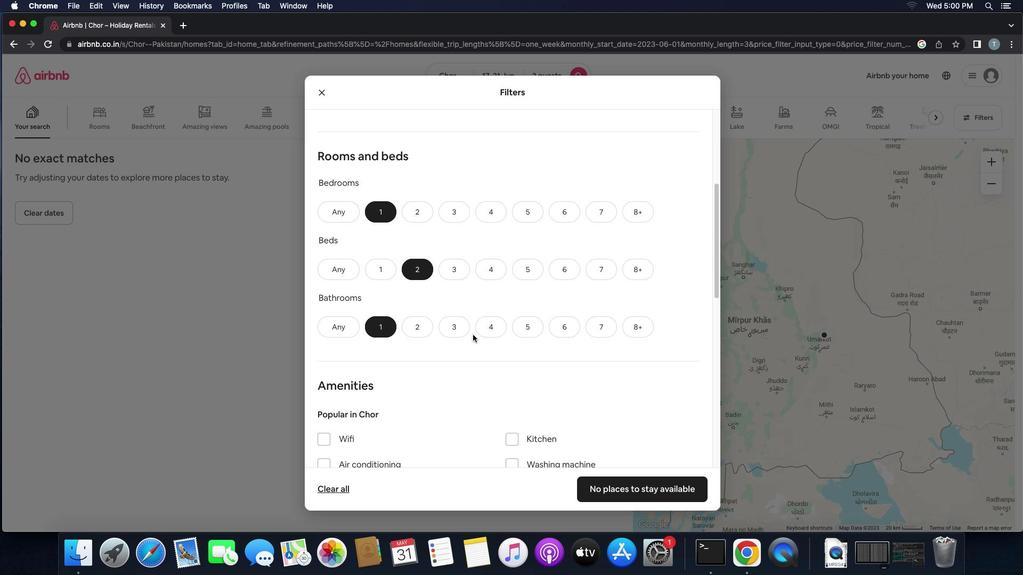 
Action: Mouse scrolled (473, 334) with delta (0, 0)
Screenshot: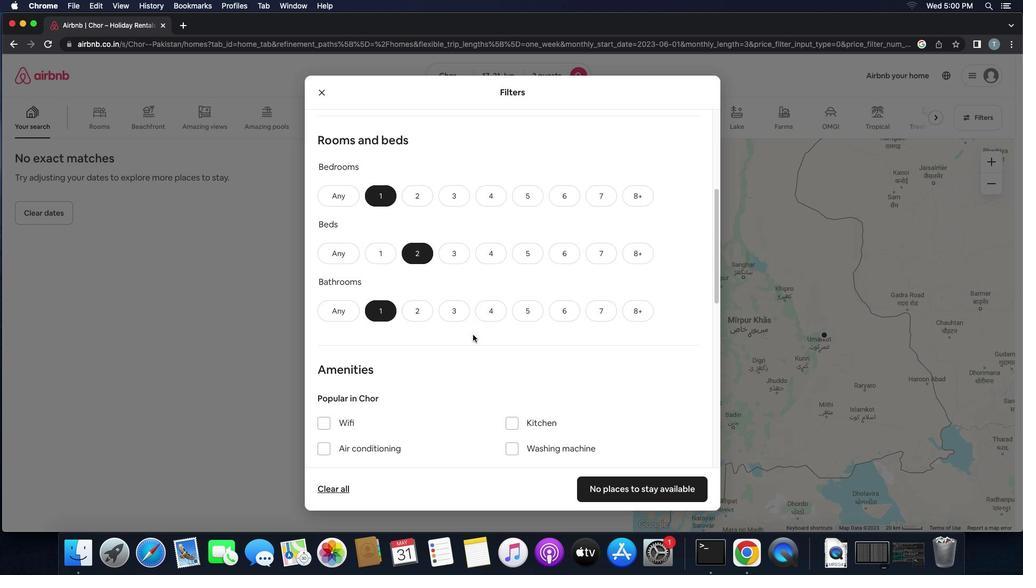 
Action: Mouse scrolled (473, 334) with delta (0, 0)
Screenshot: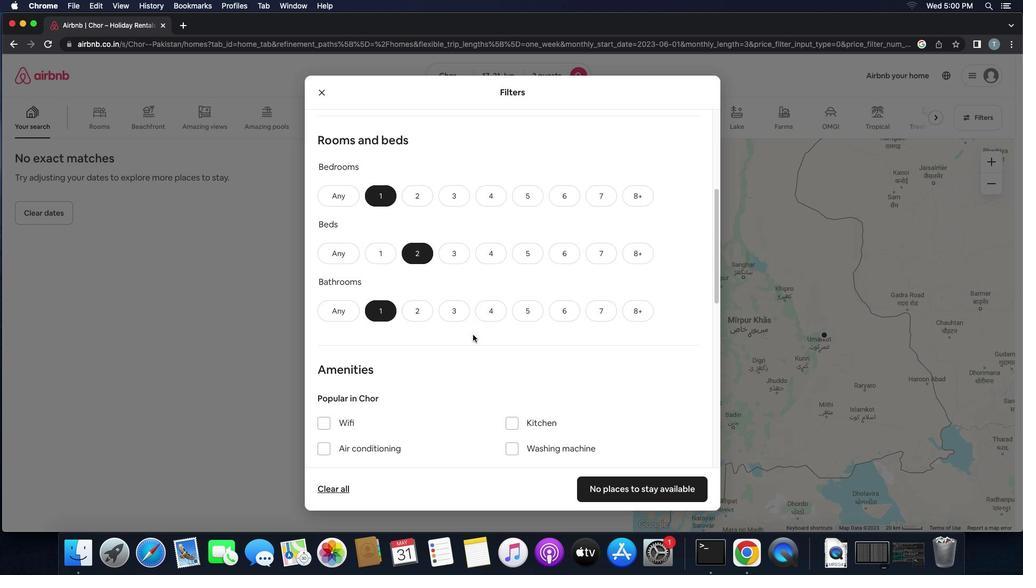 
Action: Mouse scrolled (473, 334) with delta (0, -1)
Screenshot: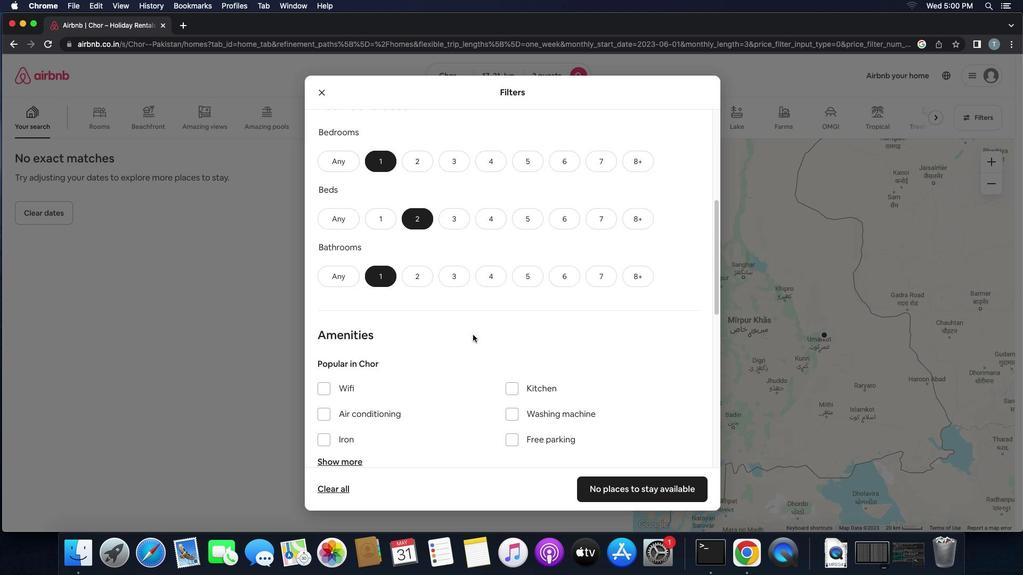 
Action: Mouse moved to (330, 345)
Screenshot: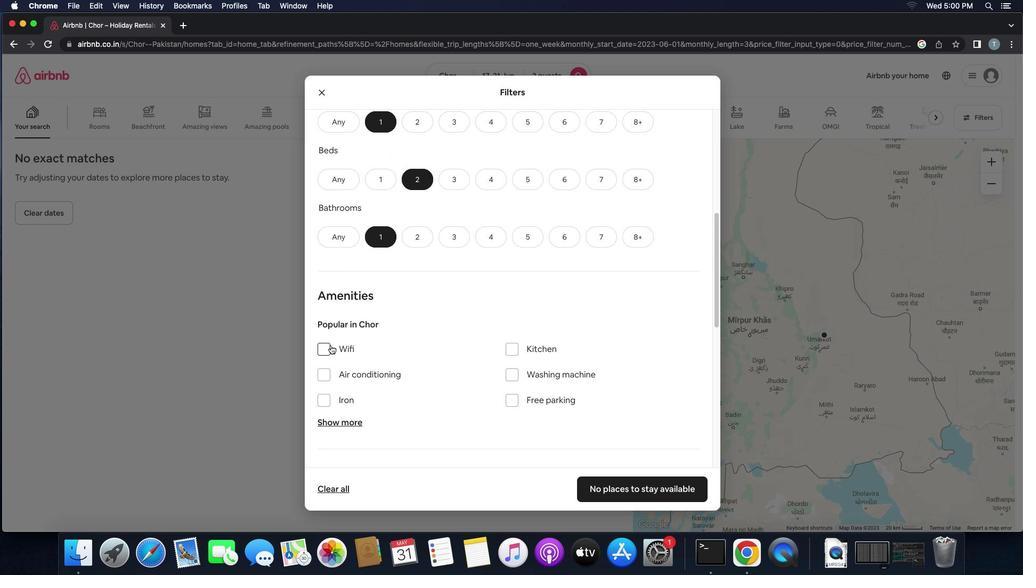 
Action: Mouse pressed left at (330, 345)
Screenshot: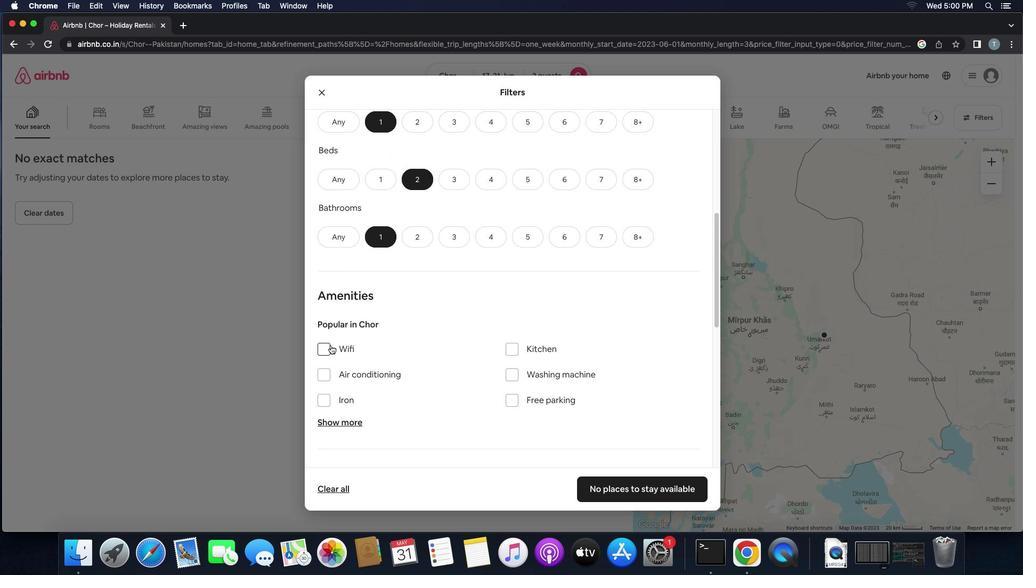 
Action: Mouse moved to (435, 358)
Screenshot: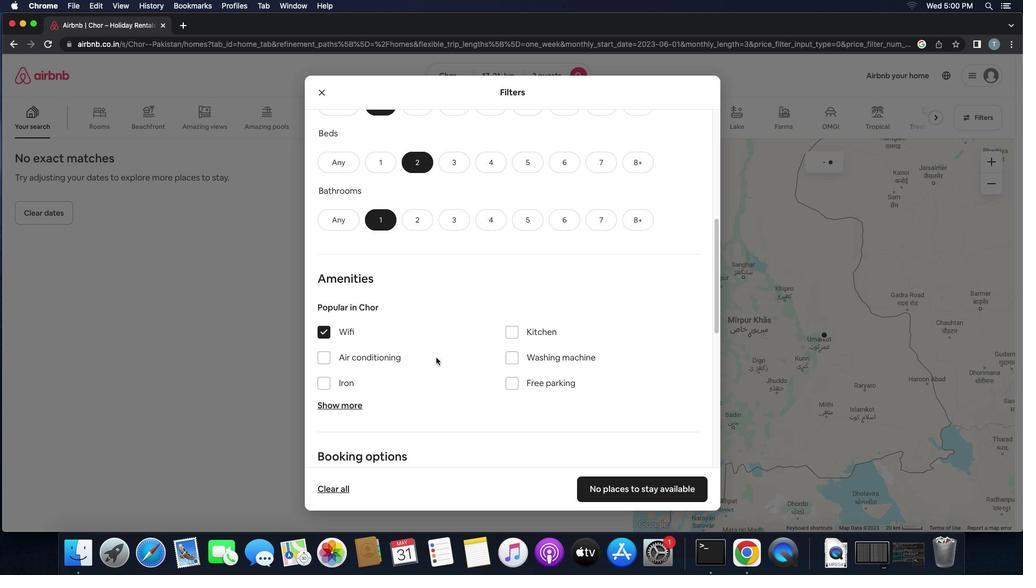 
Action: Mouse scrolled (435, 358) with delta (0, 0)
Screenshot: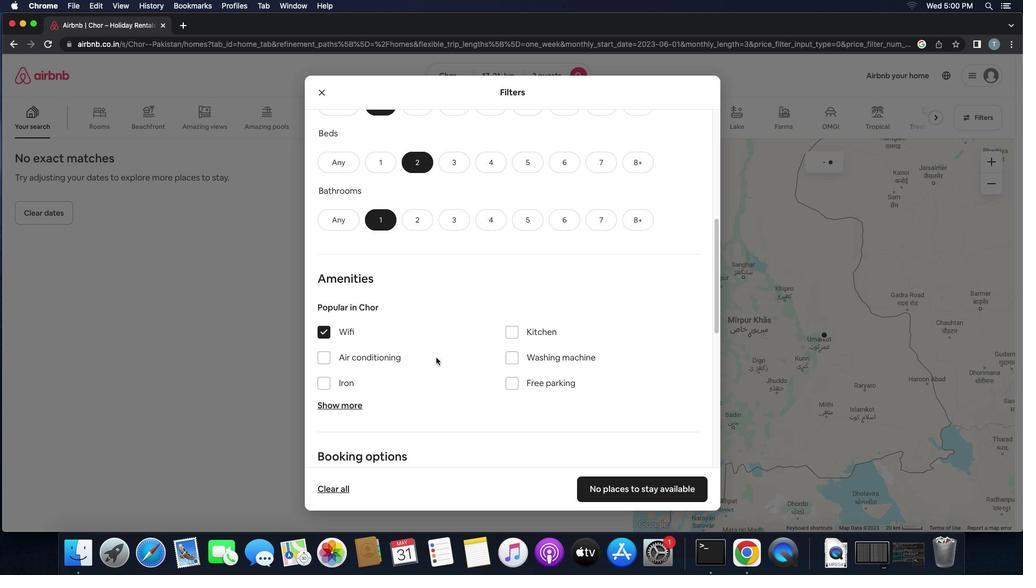 
Action: Mouse scrolled (435, 358) with delta (0, 0)
Screenshot: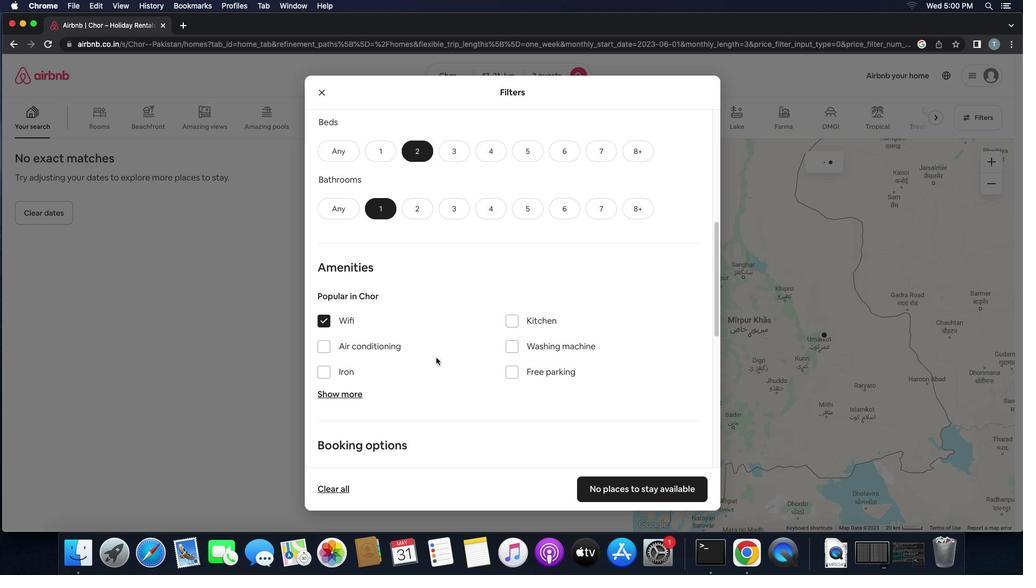 
Action: Mouse scrolled (435, 358) with delta (0, -1)
Screenshot: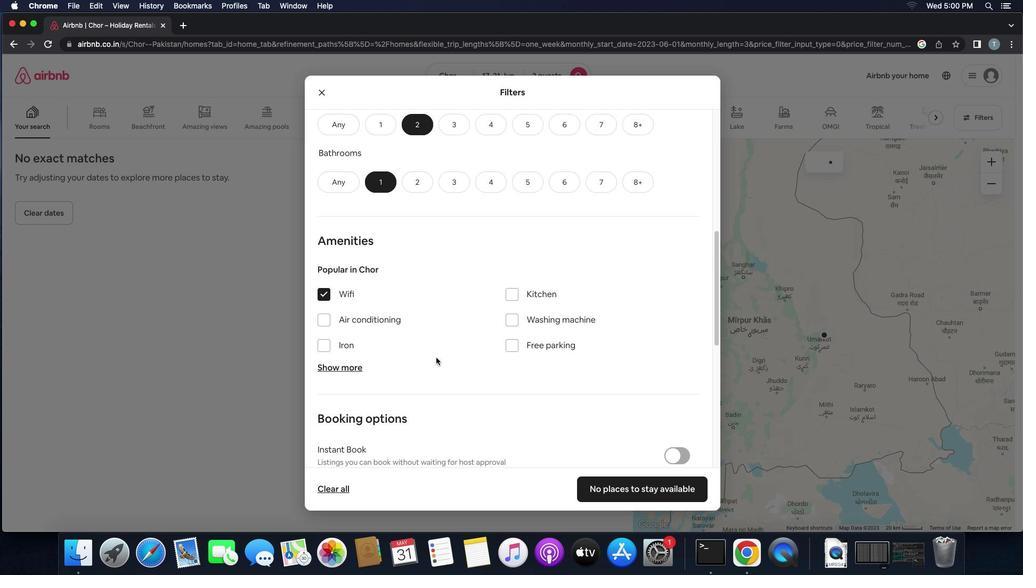 
Action: Mouse moved to (436, 358)
Screenshot: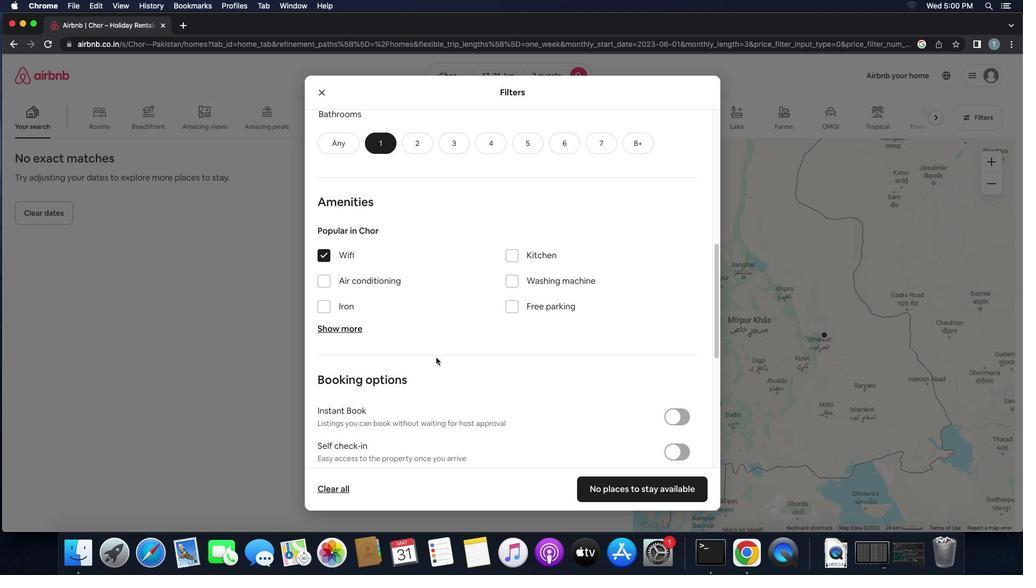 
Action: Mouse scrolled (436, 358) with delta (0, 0)
Screenshot: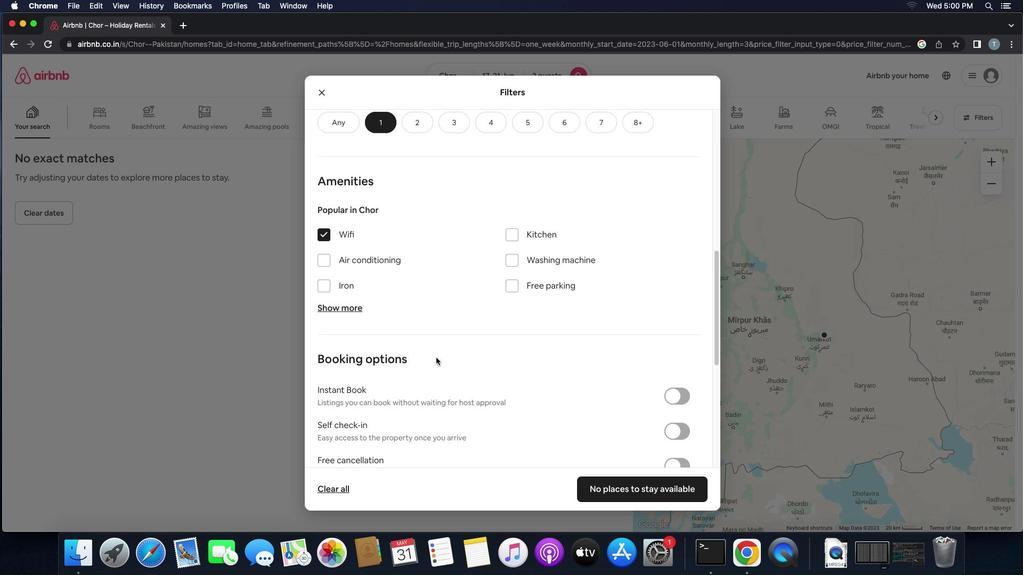 
Action: Mouse scrolled (436, 358) with delta (0, 0)
Screenshot: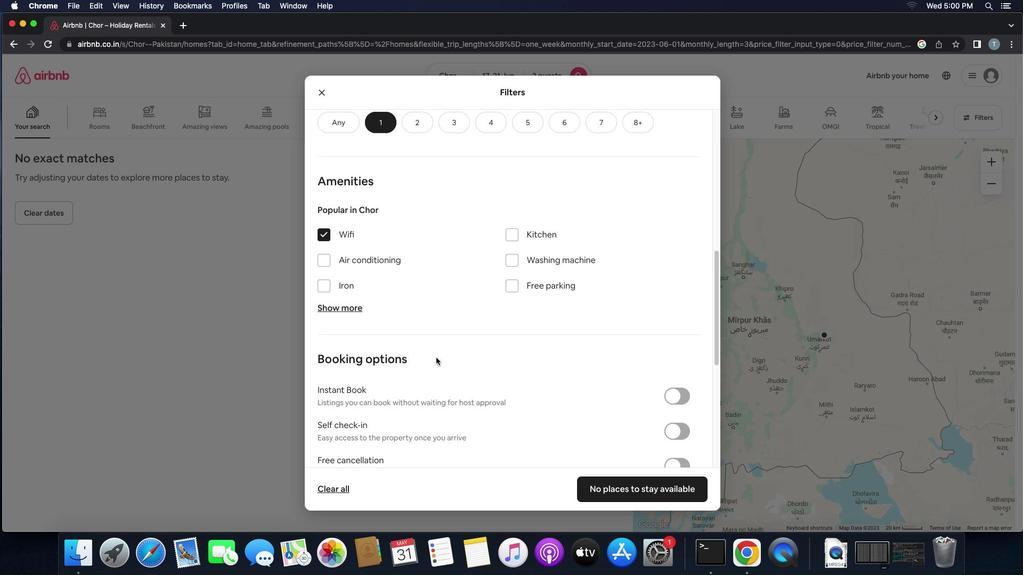 
Action: Mouse scrolled (436, 358) with delta (0, -1)
Screenshot: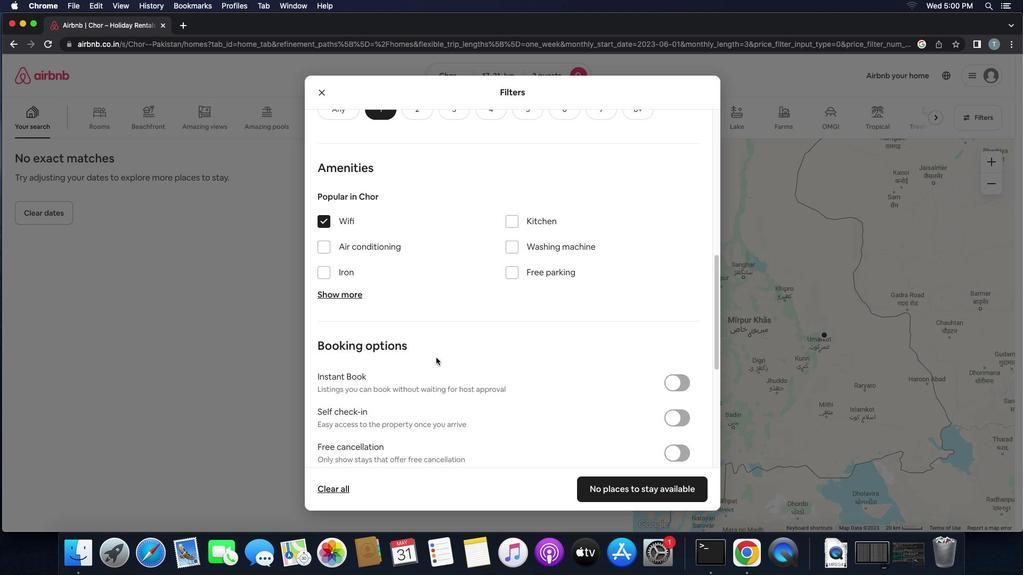 
Action: Mouse scrolled (436, 358) with delta (0, -2)
Screenshot: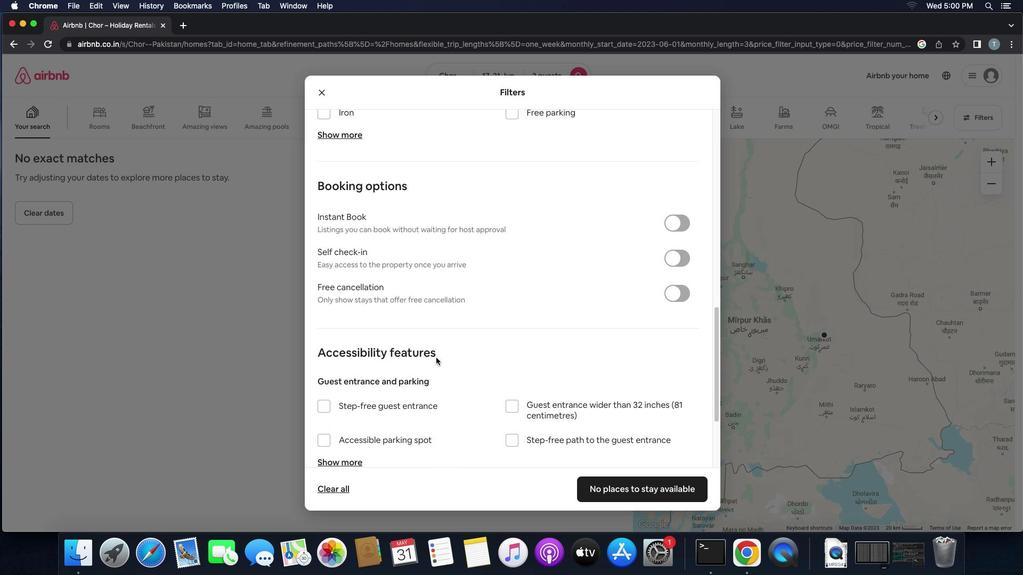 
Action: Mouse moved to (685, 256)
Screenshot: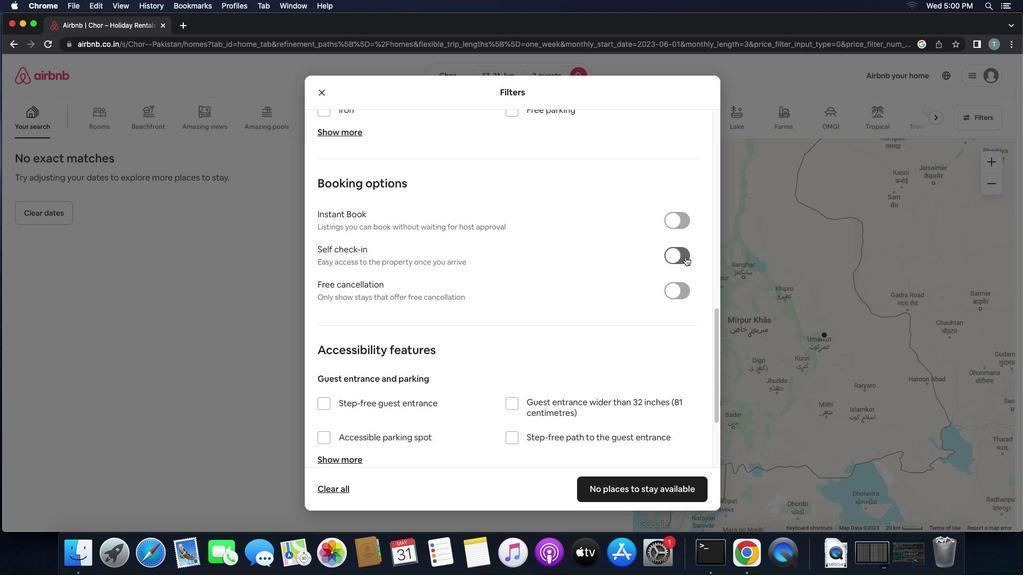 
Action: Mouse pressed left at (685, 256)
Screenshot: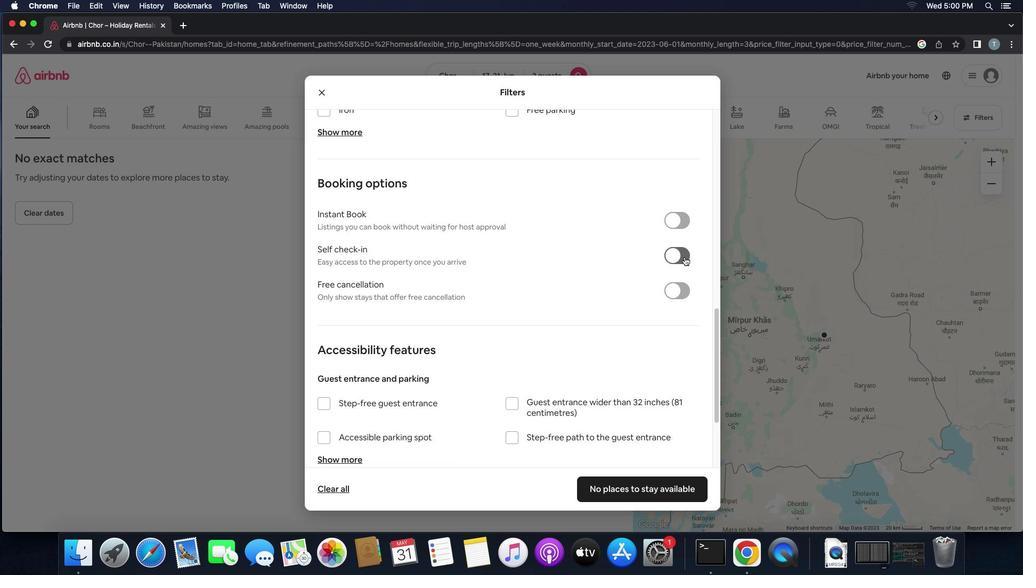 
Action: Mouse moved to (594, 325)
Screenshot: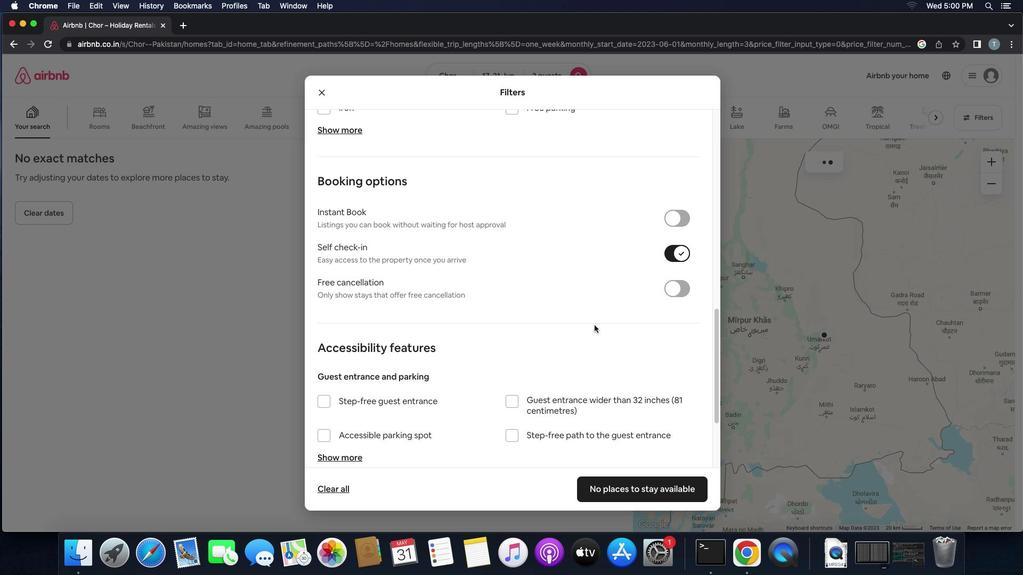
Action: Mouse scrolled (594, 325) with delta (0, 0)
Screenshot: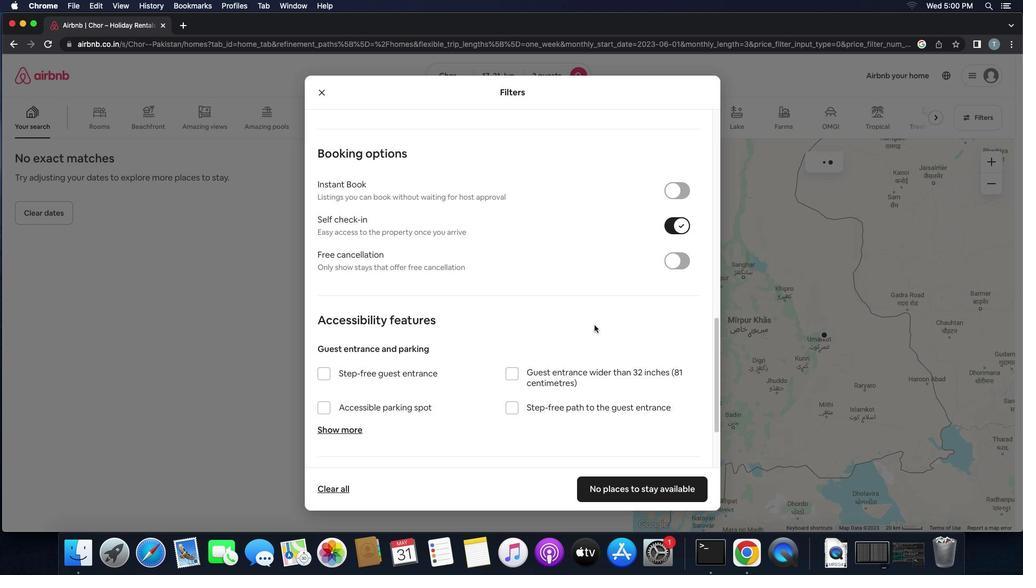 
Action: Mouse scrolled (594, 325) with delta (0, 0)
Screenshot: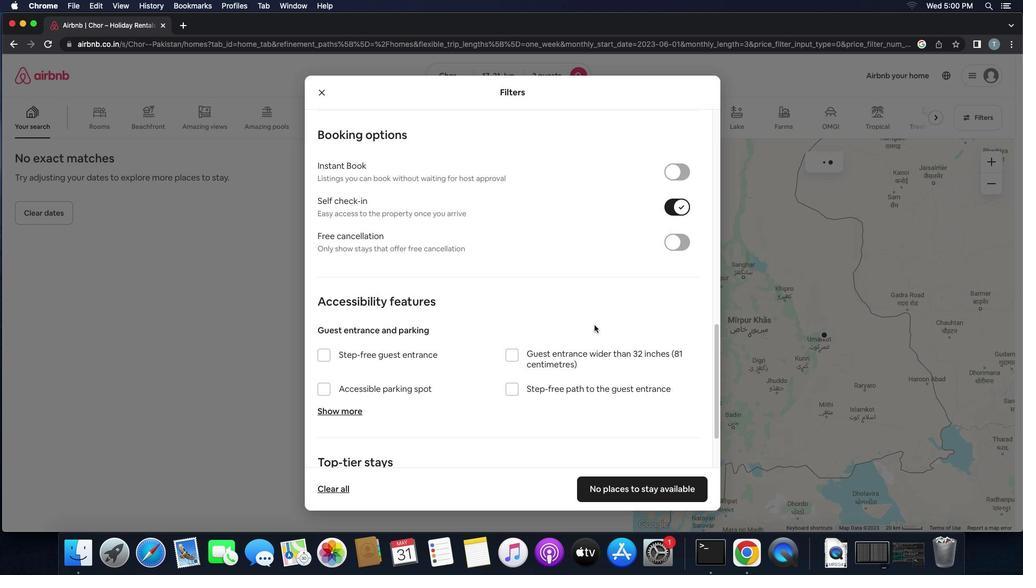 
Action: Mouse scrolled (594, 325) with delta (0, -2)
Screenshot: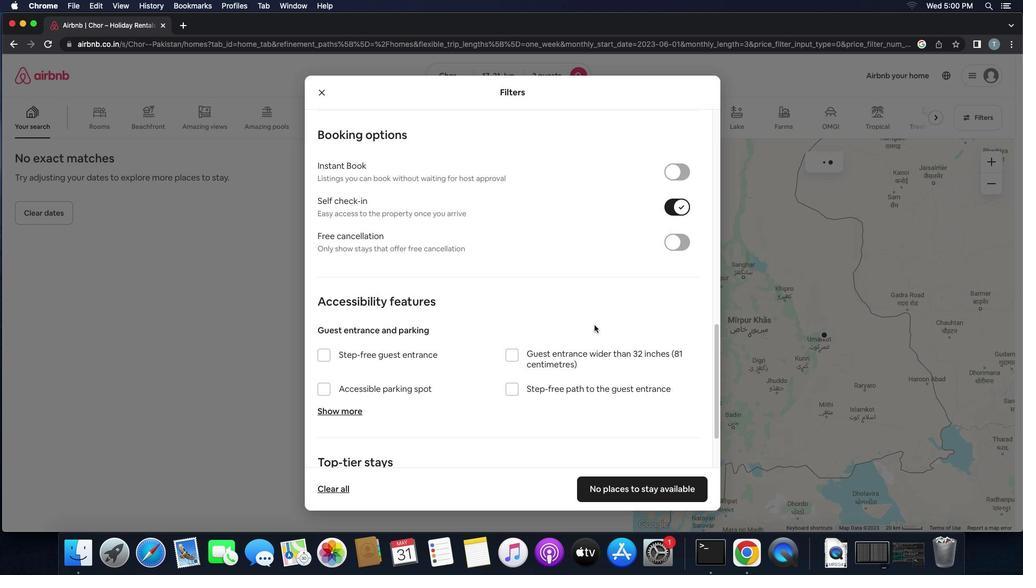 
Action: Mouse scrolled (594, 325) with delta (0, -2)
Screenshot: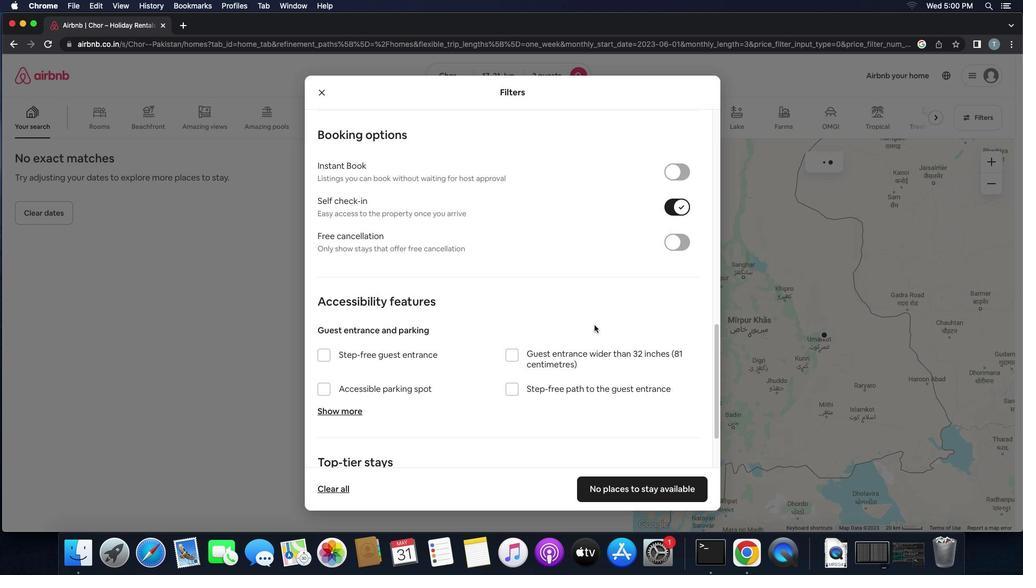 
Action: Mouse scrolled (594, 325) with delta (0, -3)
Screenshot: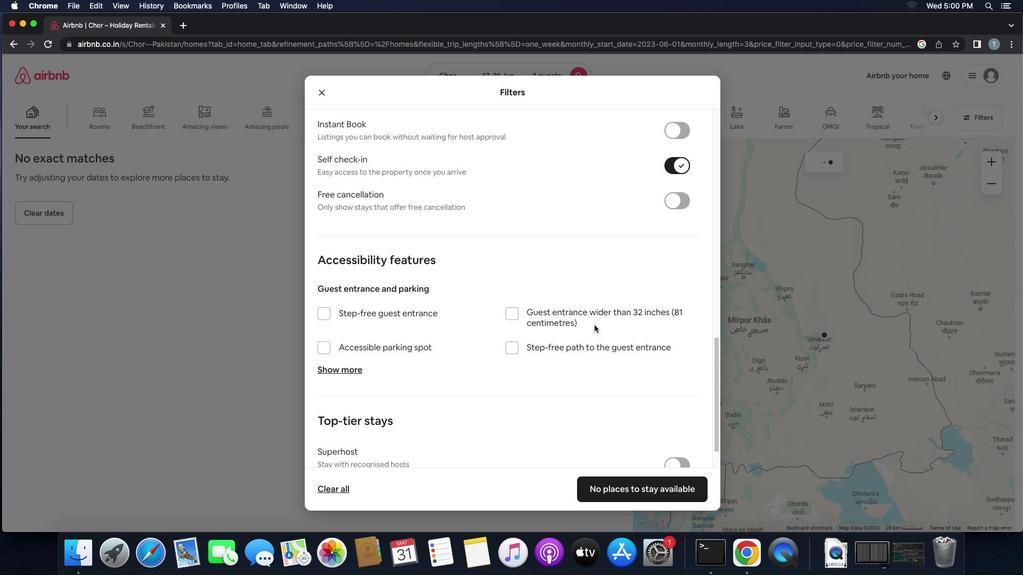 
Action: Mouse scrolled (594, 325) with delta (0, -3)
Screenshot: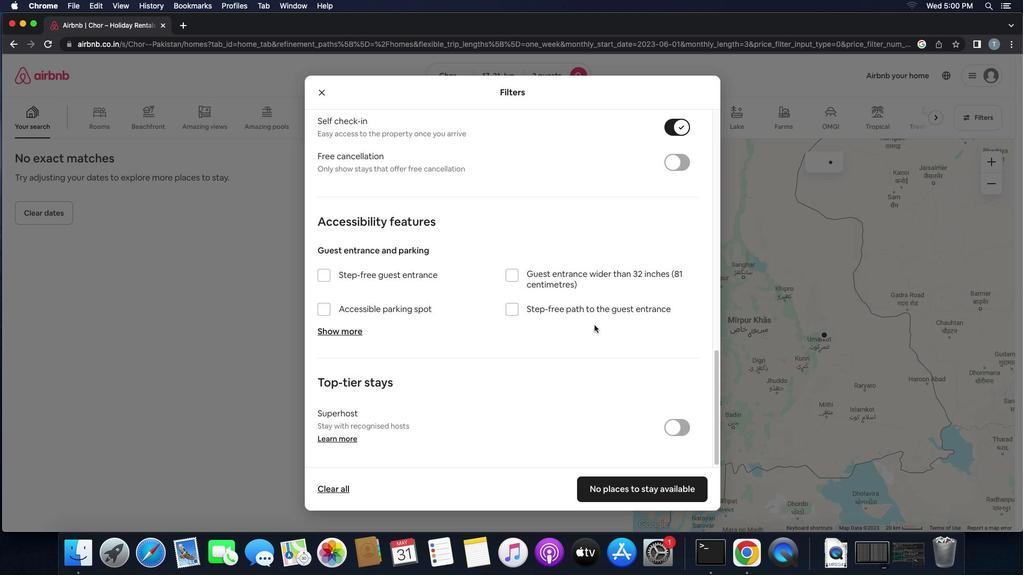 
Action: Mouse moved to (584, 338)
Screenshot: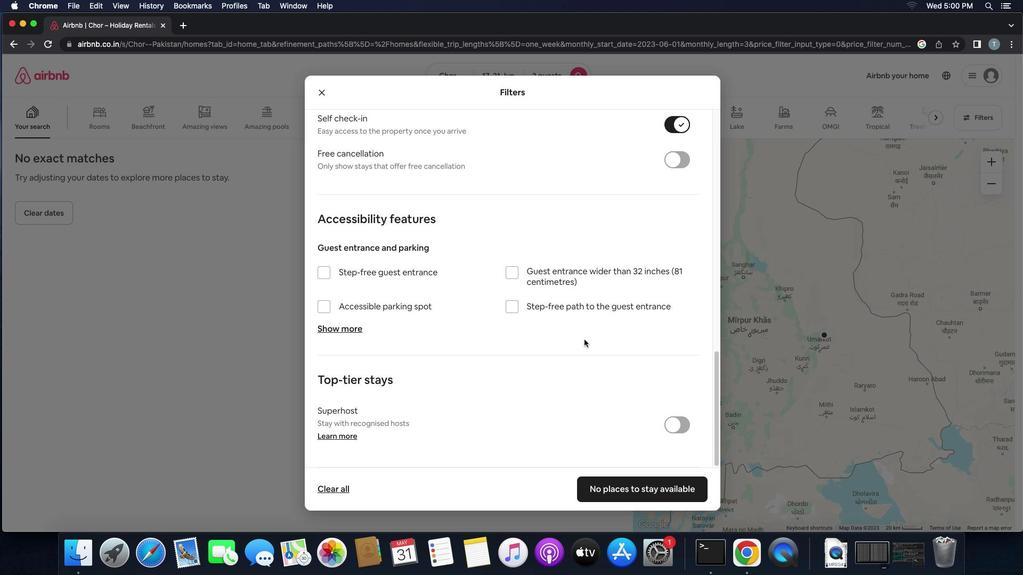 
Action: Mouse scrolled (584, 338) with delta (0, 0)
Screenshot: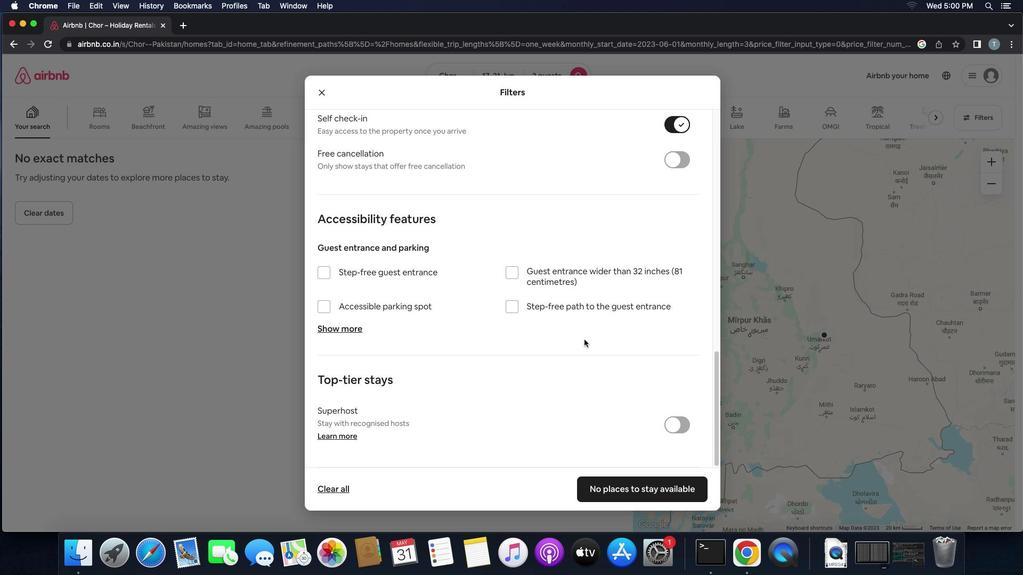 
Action: Mouse moved to (584, 339)
Screenshot: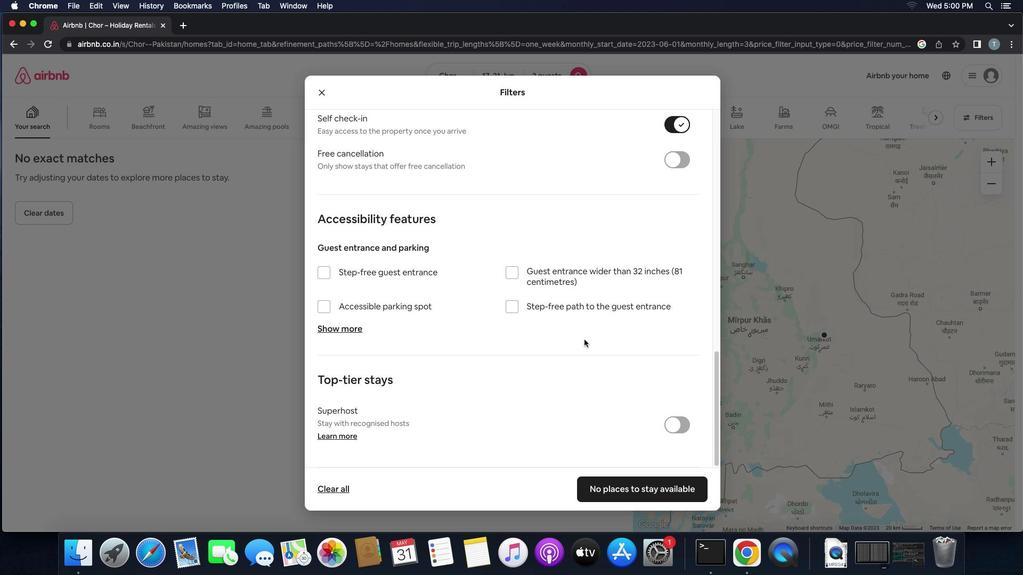 
Action: Mouse scrolled (584, 339) with delta (0, 0)
Screenshot: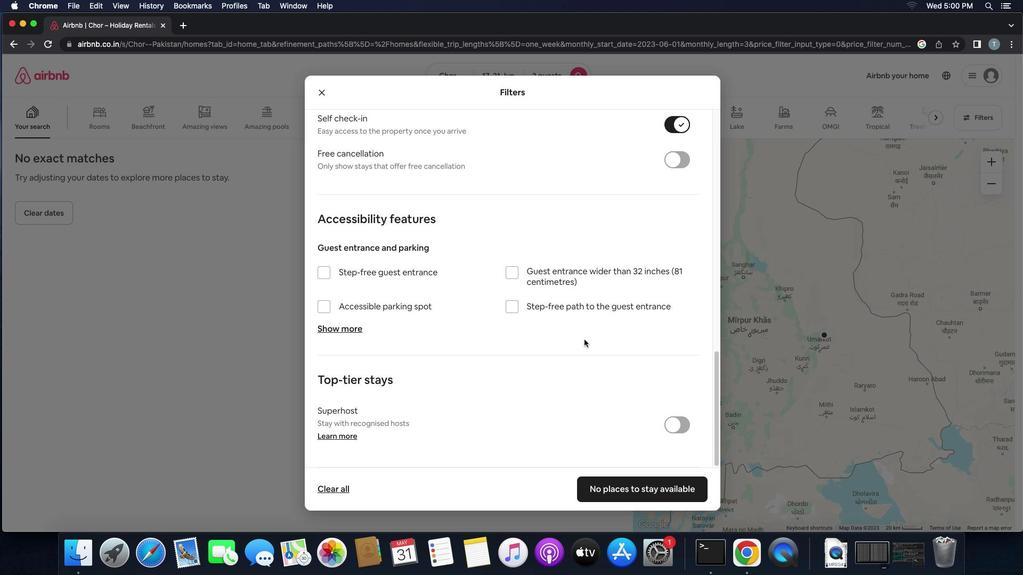 
Action: Mouse moved to (584, 339)
Screenshot: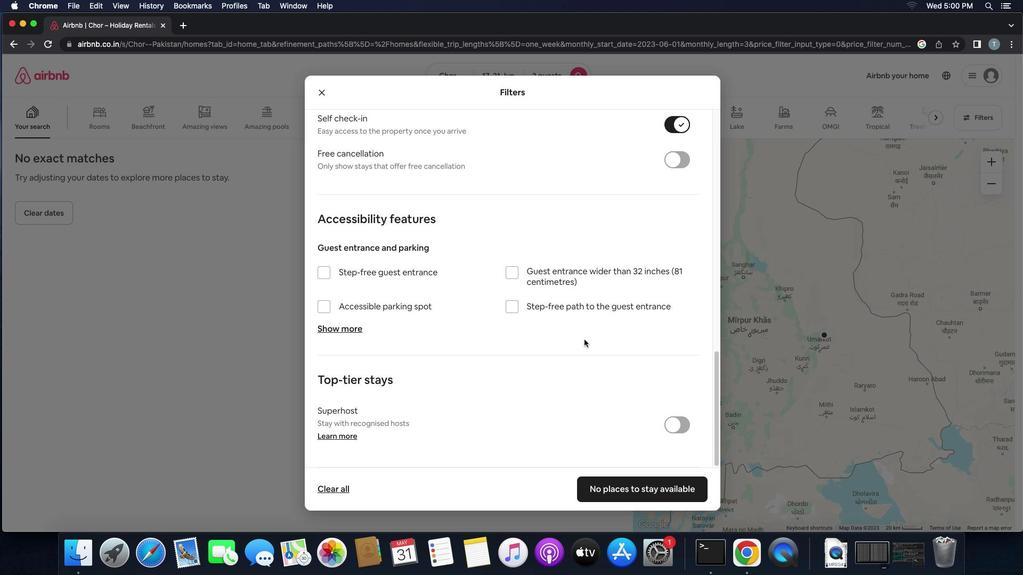 
Action: Mouse scrolled (584, 339) with delta (0, -2)
Screenshot: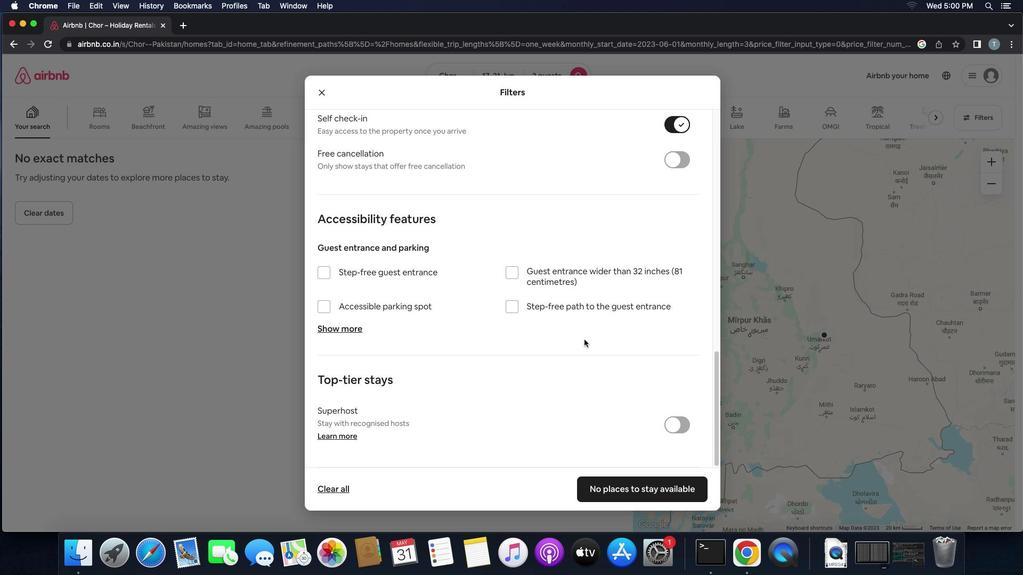 
Action: Mouse moved to (584, 339)
Screenshot: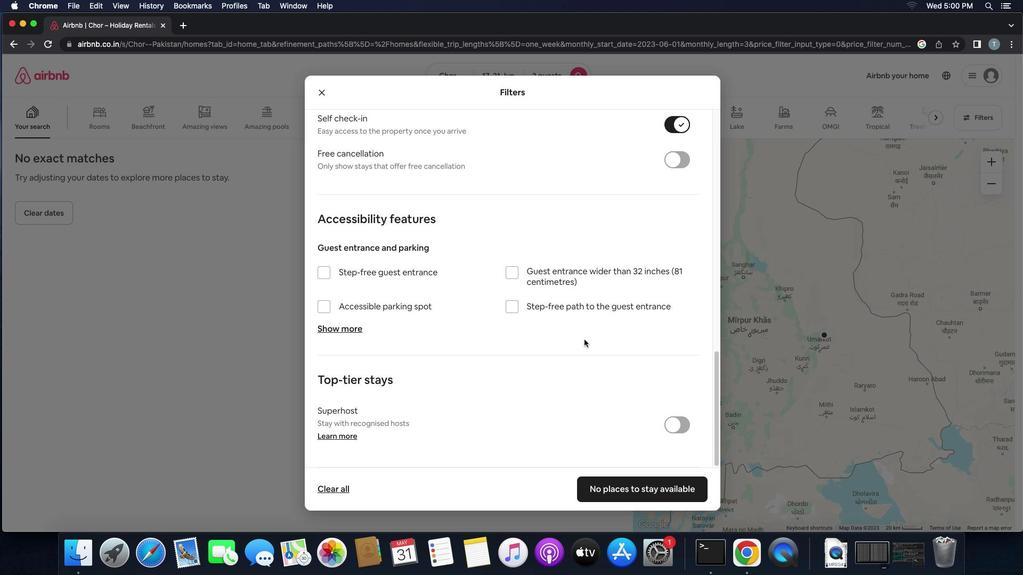 
Action: Mouse scrolled (584, 339) with delta (0, -2)
Screenshot: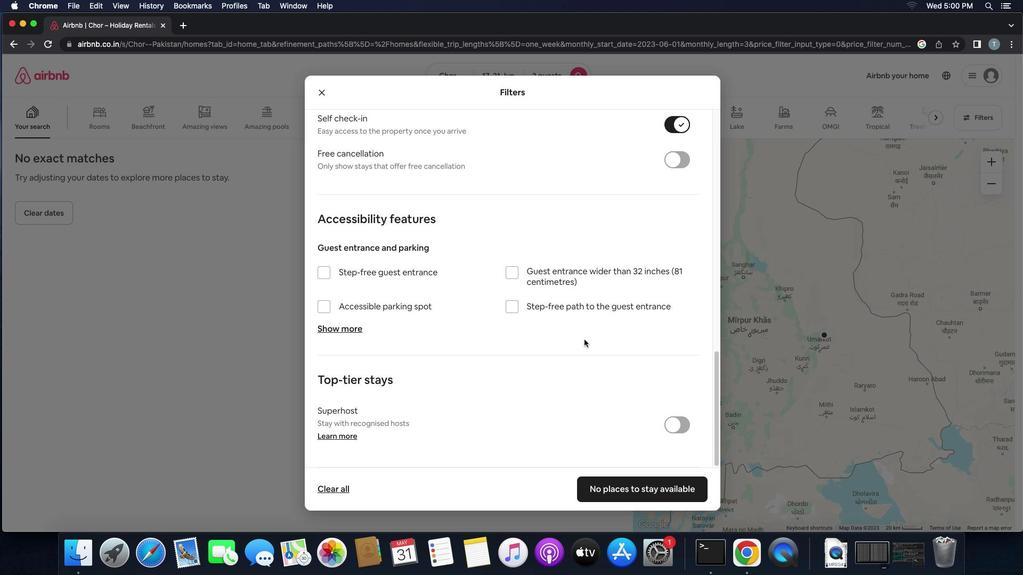 
Action: Mouse moved to (584, 339)
Screenshot: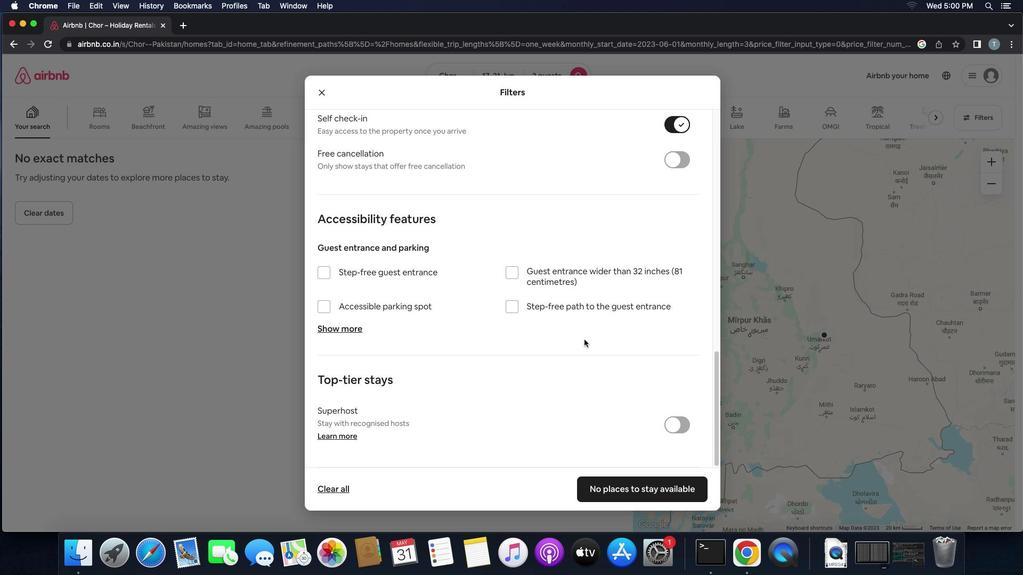 
Action: Mouse scrolled (584, 339) with delta (0, -3)
Screenshot: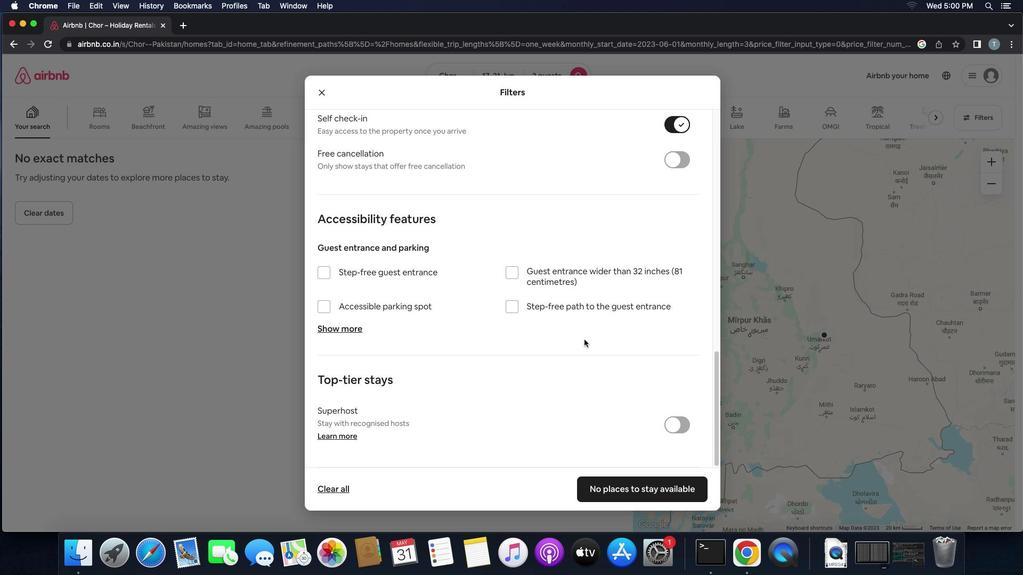 
Action: Mouse scrolled (584, 339) with delta (0, -3)
Screenshot: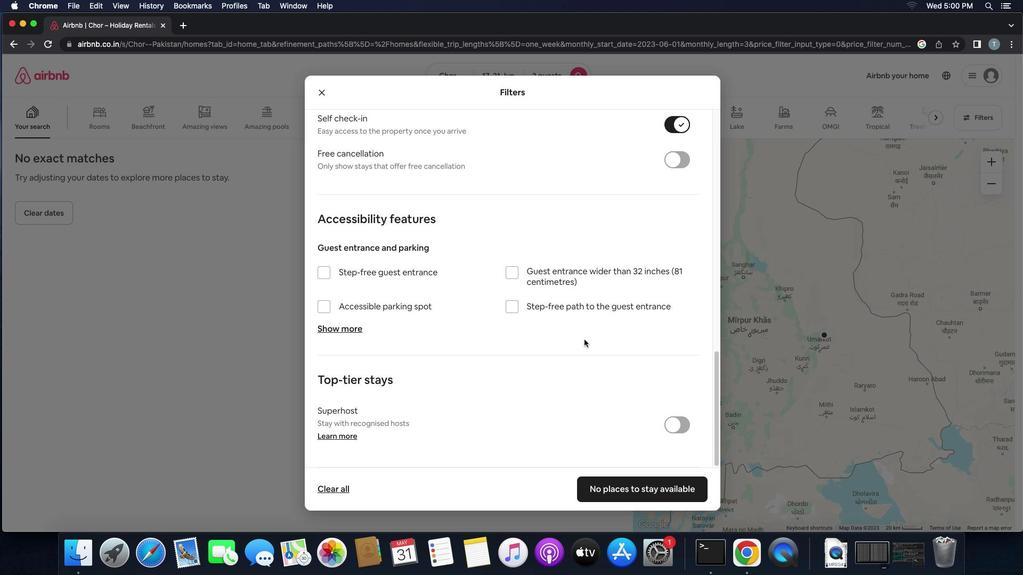 
Action: Mouse moved to (618, 491)
Screenshot: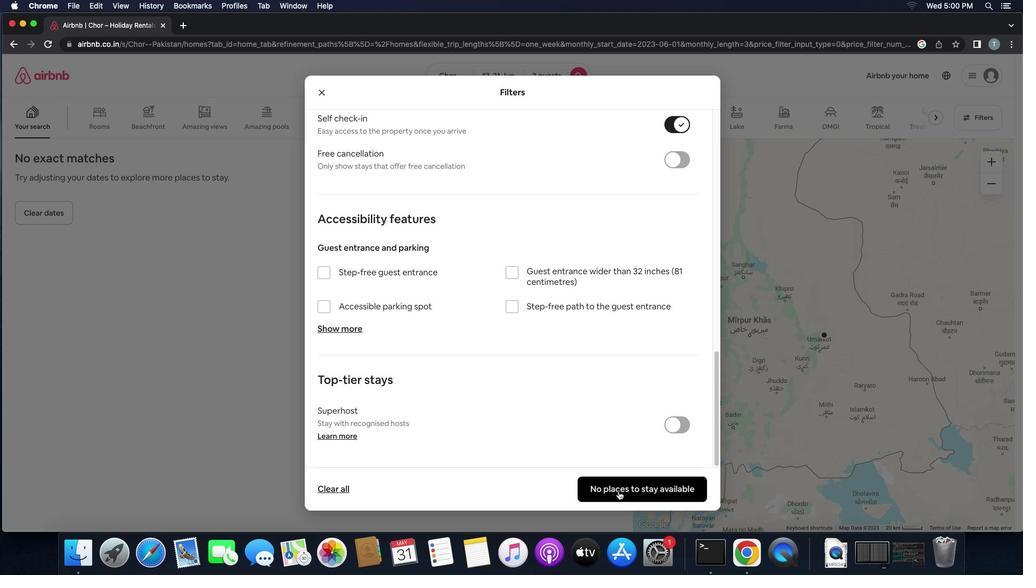 
Action: Mouse pressed left at (618, 491)
Screenshot: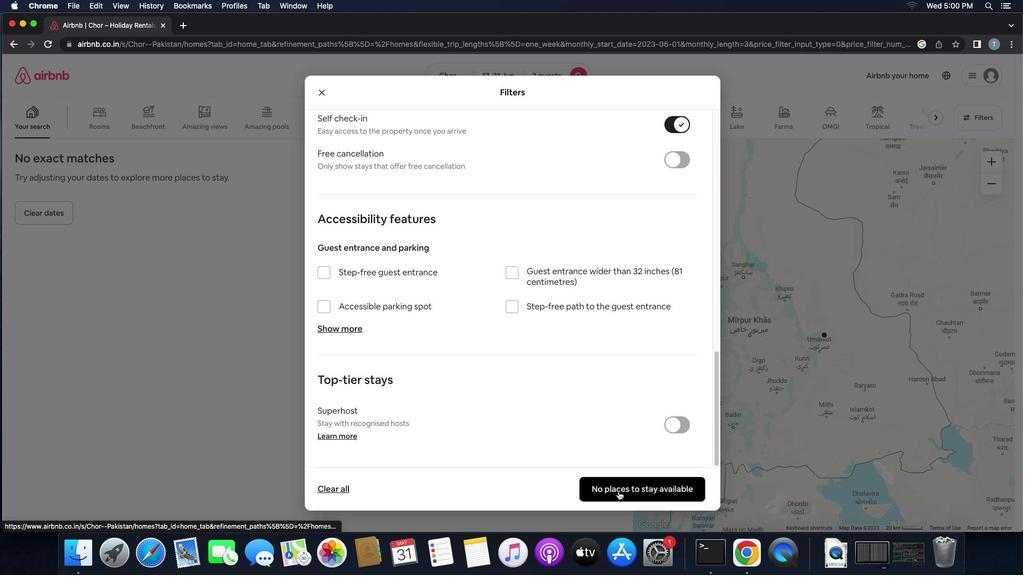 
